 Task: Look for space in Greater Northdale, United States from 8th June, 2023 to 12th June, 2023 for 2 adults in price range Rs.8000 to Rs.16000. Place can be private room with 1  bedroom having 1 bed and 1 bathroom. Property type can be flatguest house, hotel. Booking option can be shelf check-in. Required host language is English.
Action: Mouse moved to (388, 139)
Screenshot: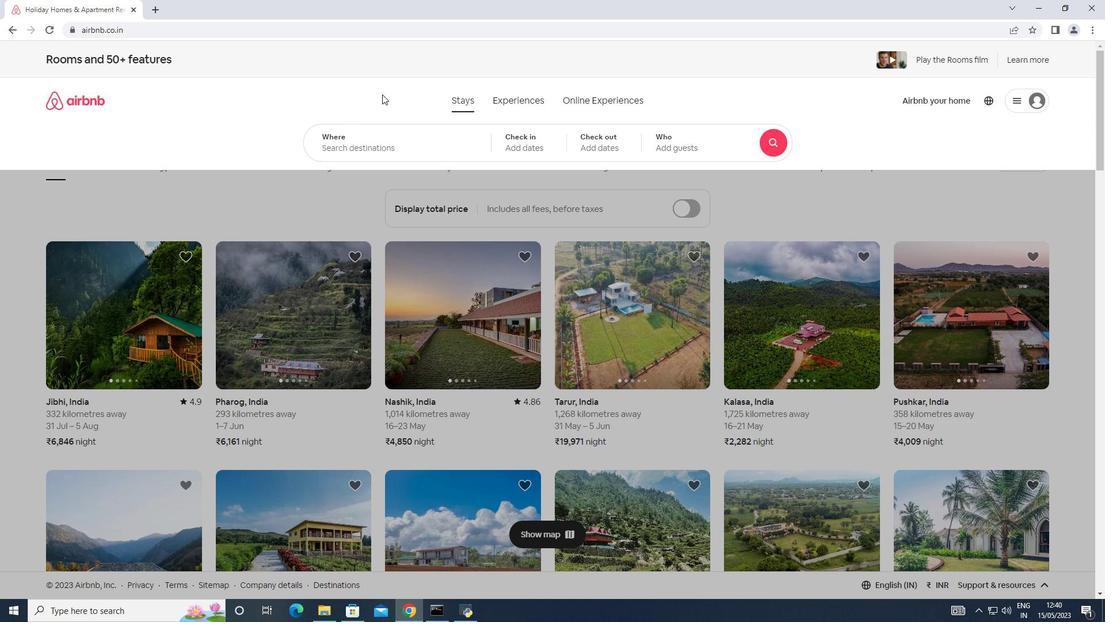 
Action: Mouse pressed left at (388, 139)
Screenshot: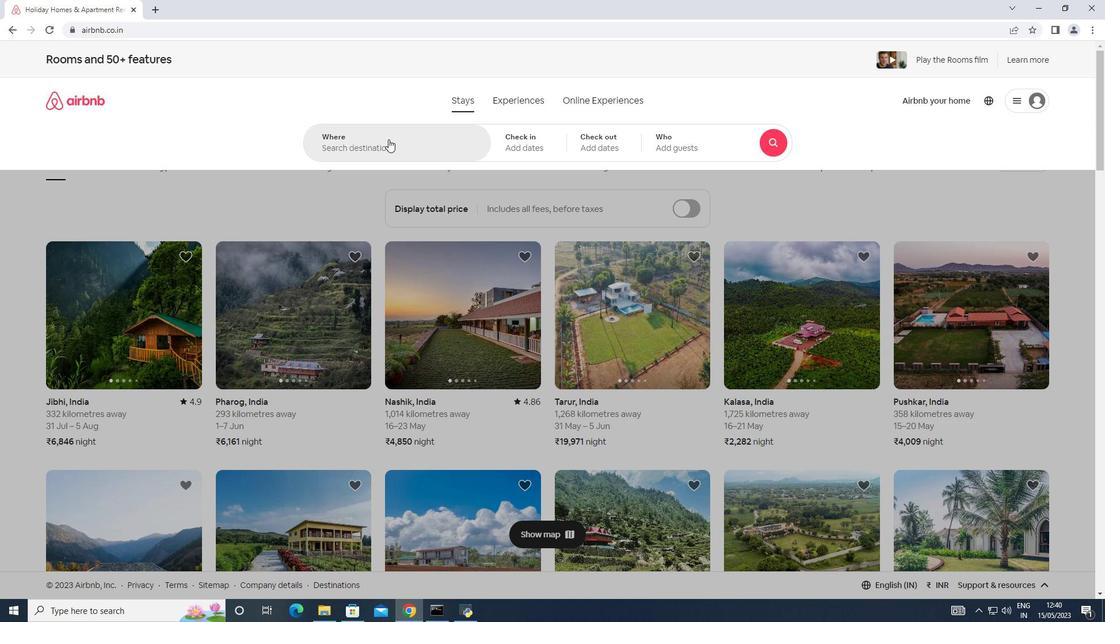 
Action: Mouse moved to (396, 150)
Screenshot: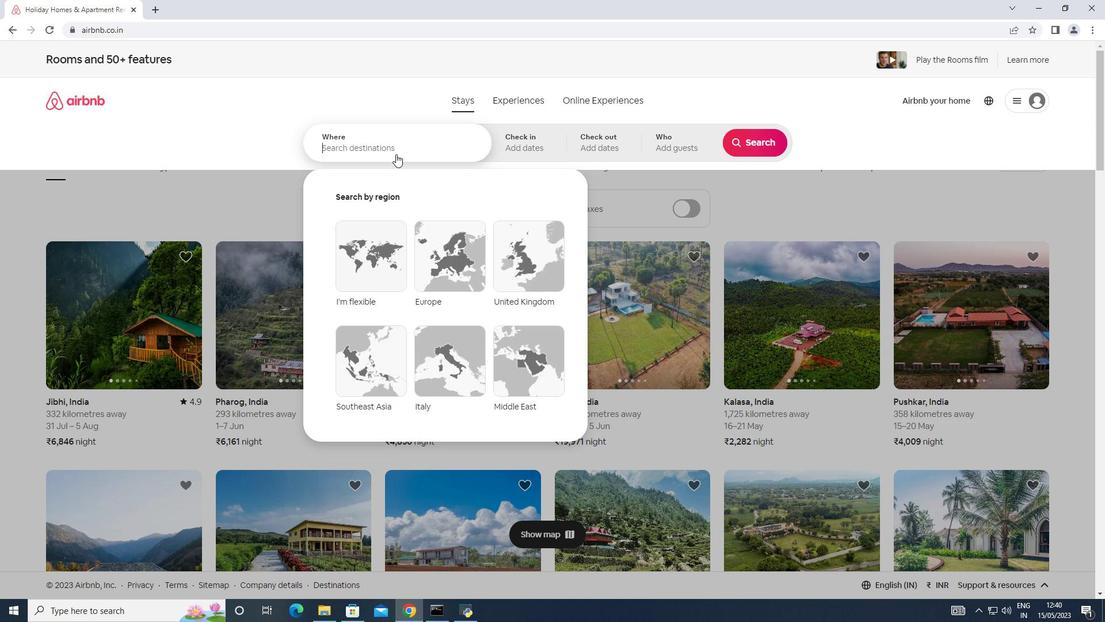 
Action: Mouse pressed left at (396, 150)
Screenshot: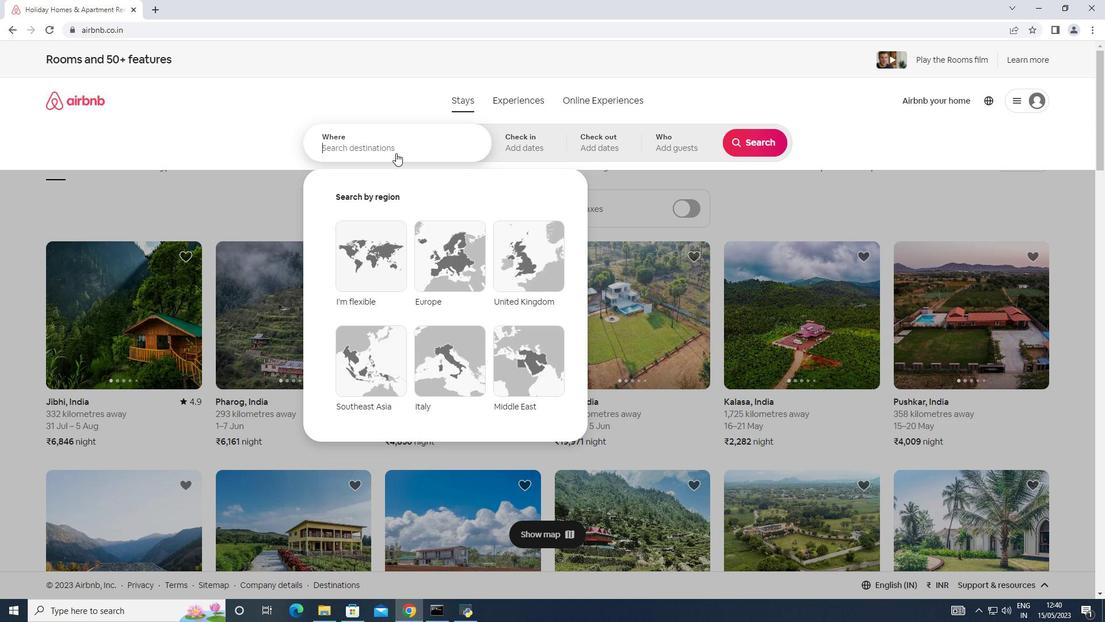 
Action: Key pressed <Key.shift><Key.shift><Key.shift><Key.shift><Key.shift><Key.shift><Key.shift><Key.shift><Key.shift>Greater<Key.space><Key.shift_r><Key.shift_r><Key.shift_r><Key.shift_r><Key.shift_r>Northdale,<Key.shift><Key.shift><Key.shift><Key.shift><Key.shift><Key.shift><Key.shift><Key.shift>United<Key.shift>S<Key.backspace><Key.space><Key.shift>States
Screenshot: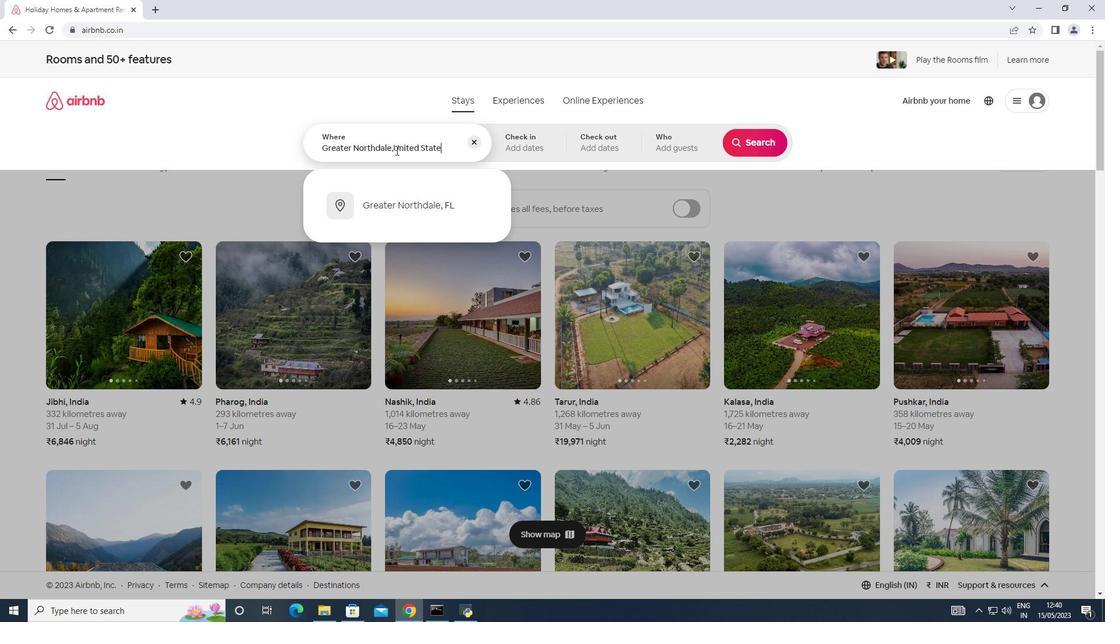 
Action: Mouse moved to (535, 148)
Screenshot: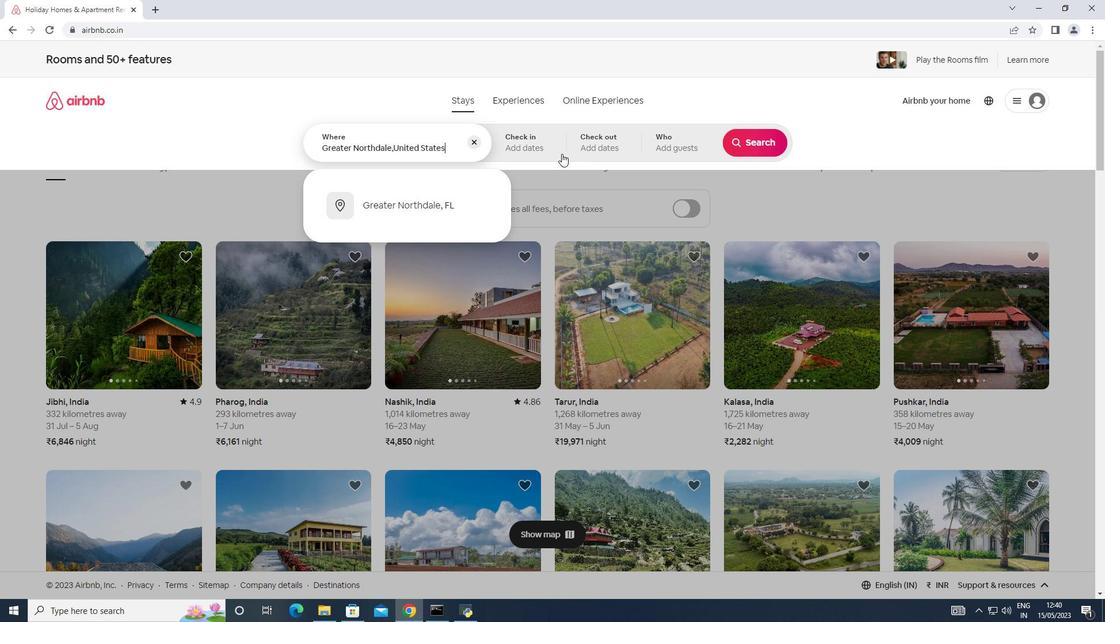 
Action: Mouse pressed left at (535, 148)
Screenshot: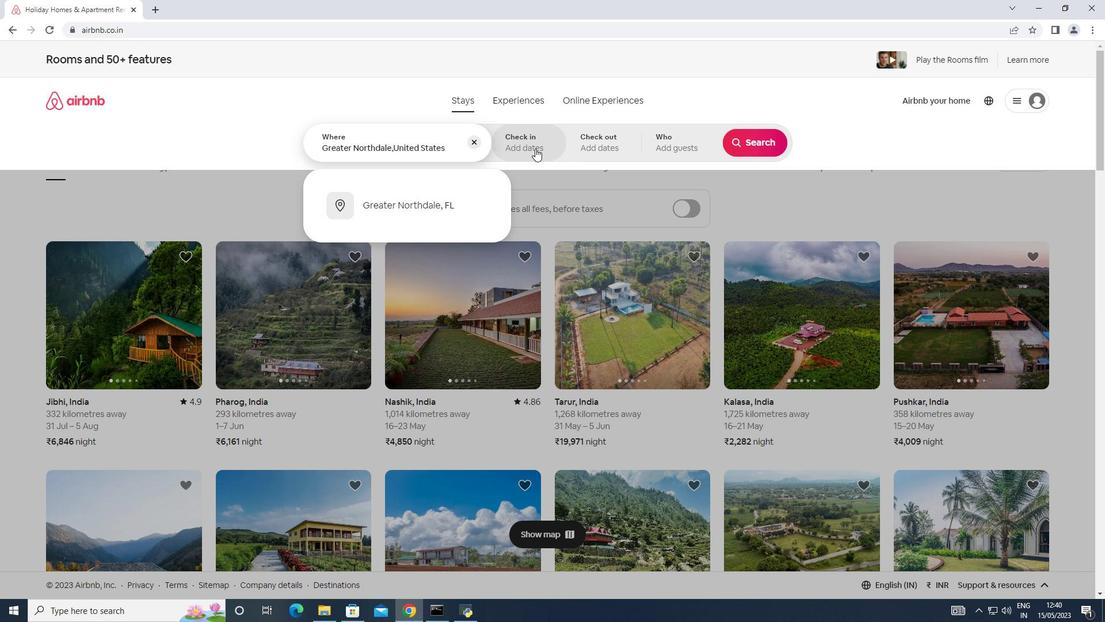 
Action: Mouse moved to (691, 309)
Screenshot: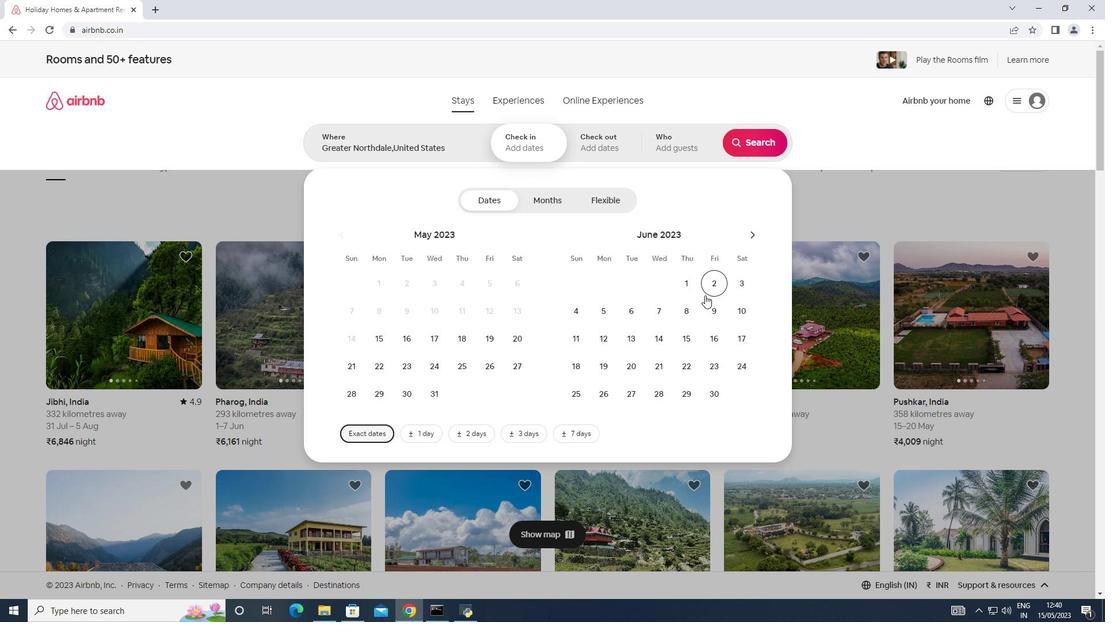 
Action: Mouse pressed left at (691, 309)
Screenshot: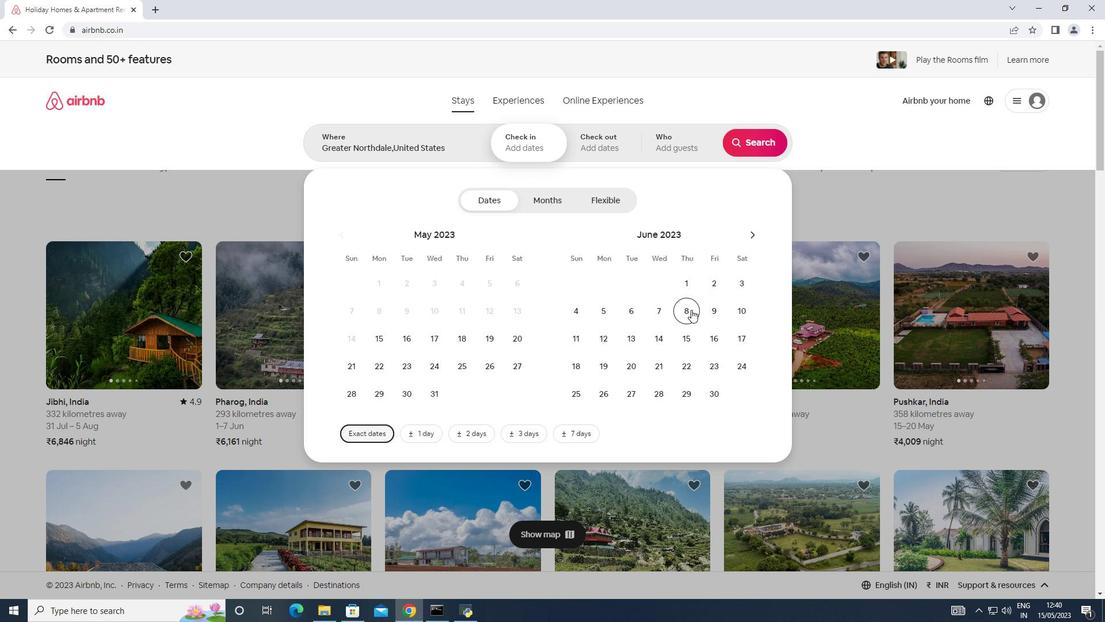 
Action: Mouse moved to (613, 334)
Screenshot: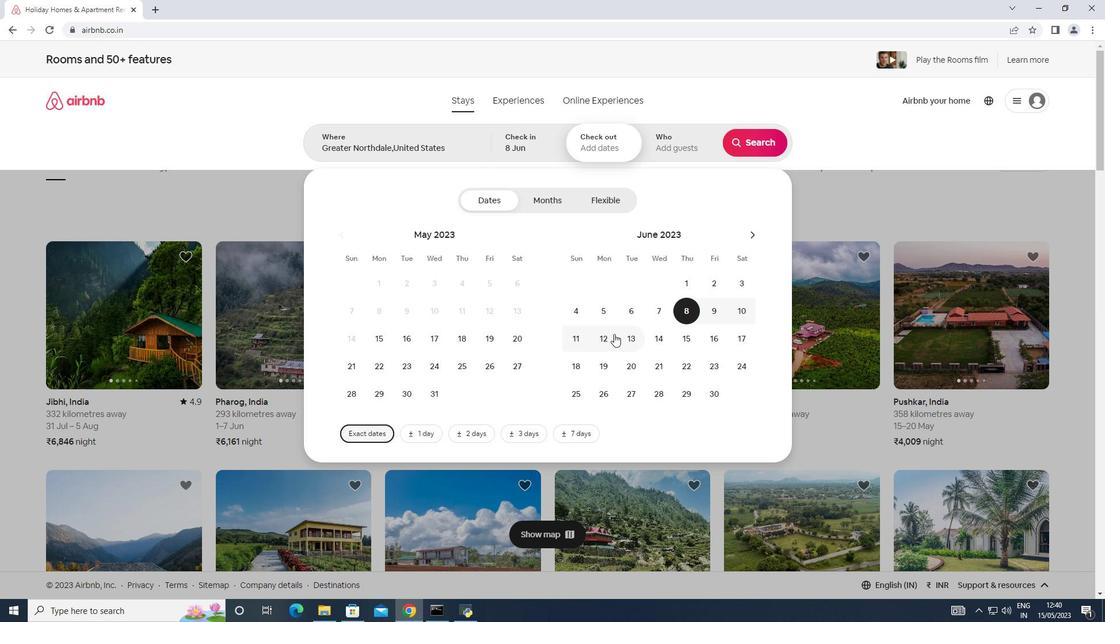 
Action: Mouse pressed left at (613, 334)
Screenshot: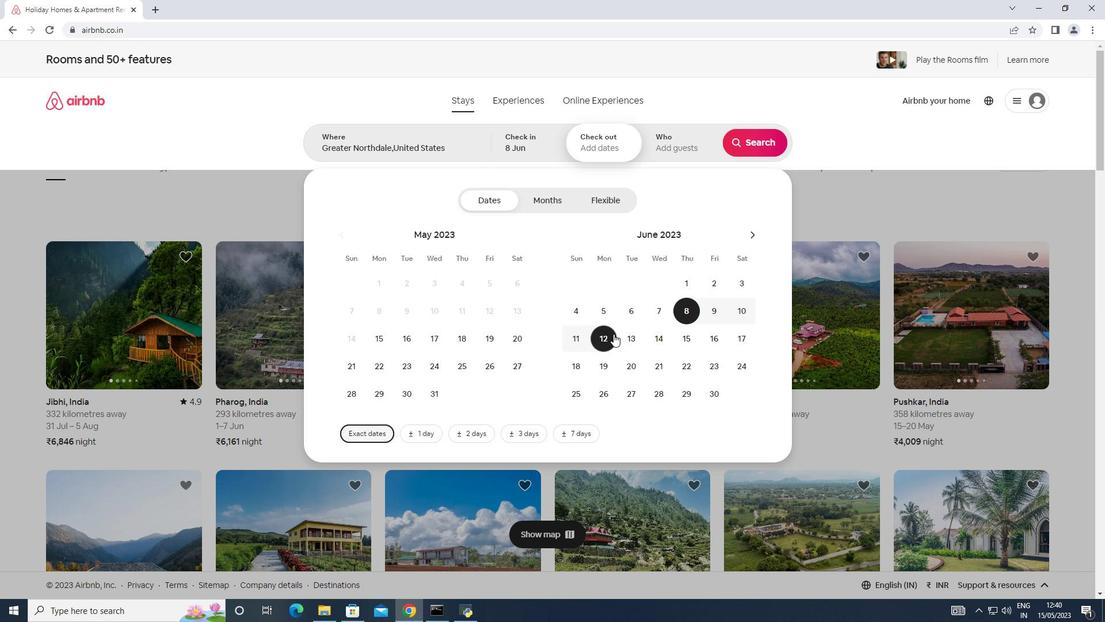
Action: Mouse moved to (695, 147)
Screenshot: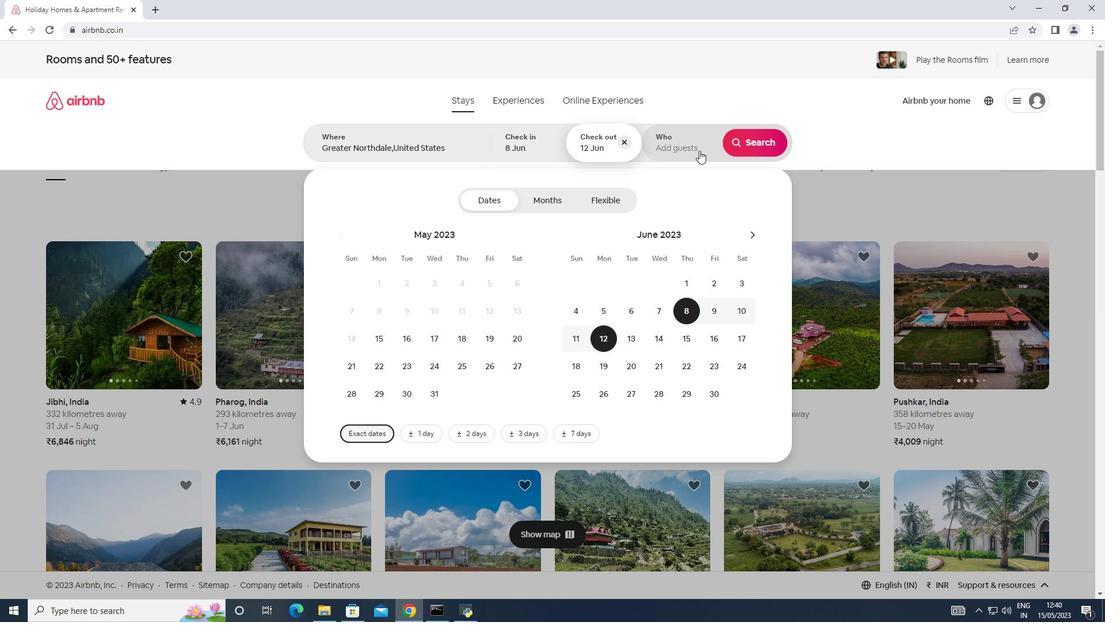 
Action: Mouse pressed left at (695, 147)
Screenshot: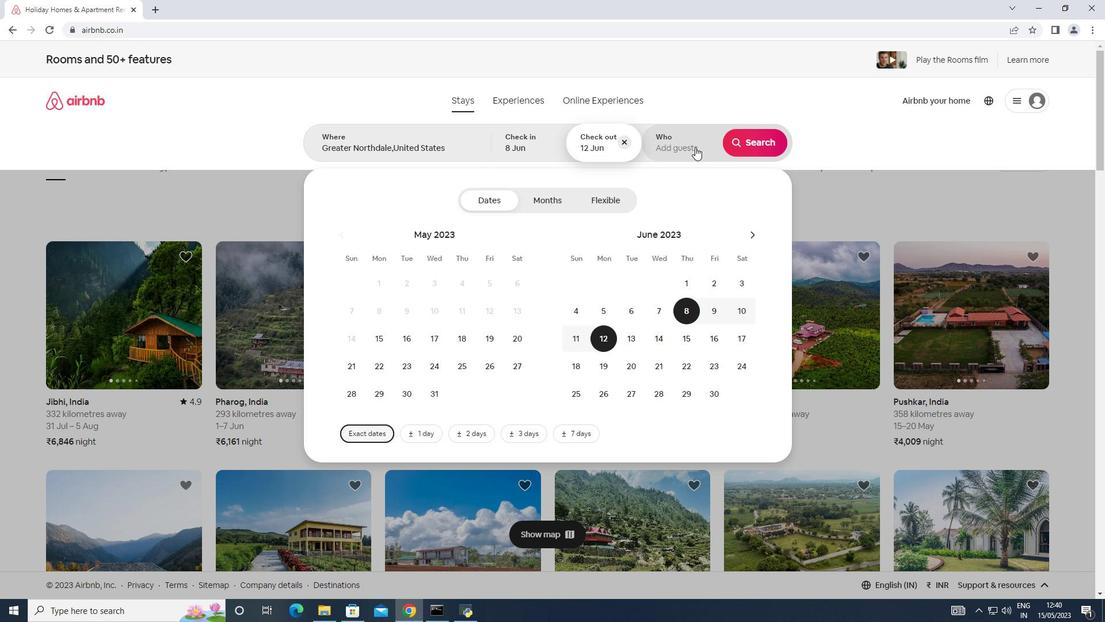 
Action: Mouse moved to (753, 202)
Screenshot: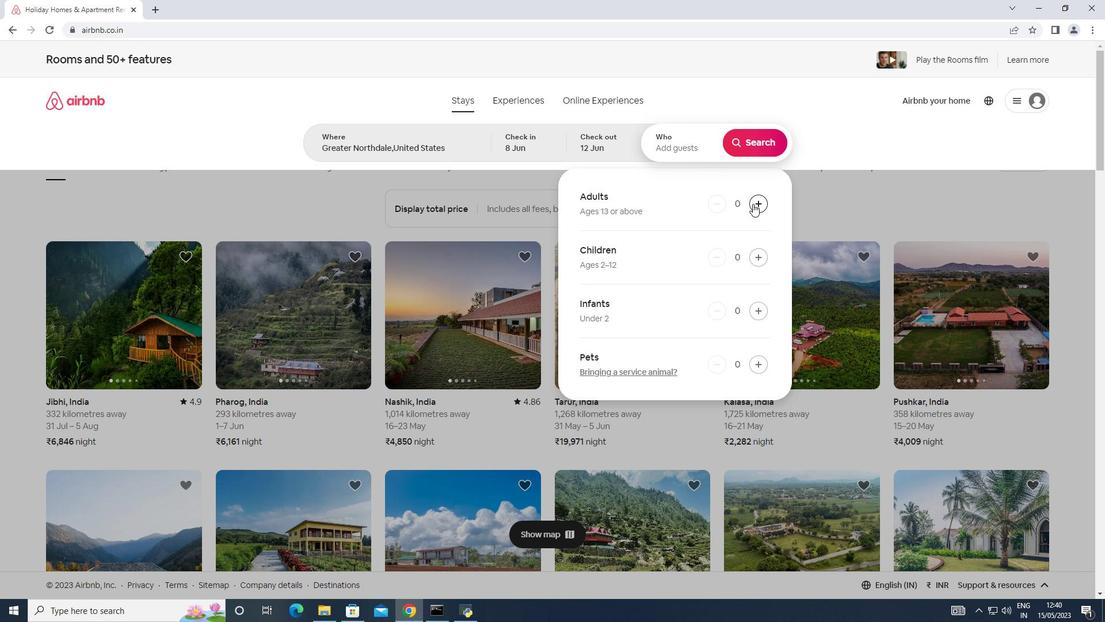 
Action: Mouse pressed left at (753, 202)
Screenshot: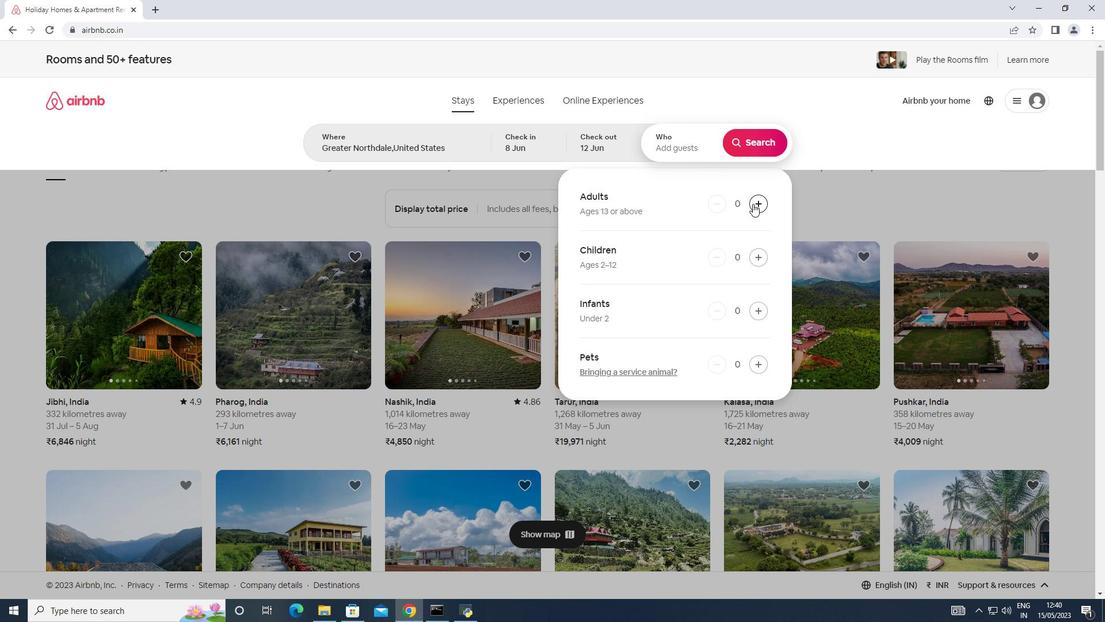 
Action: Mouse pressed left at (753, 202)
Screenshot: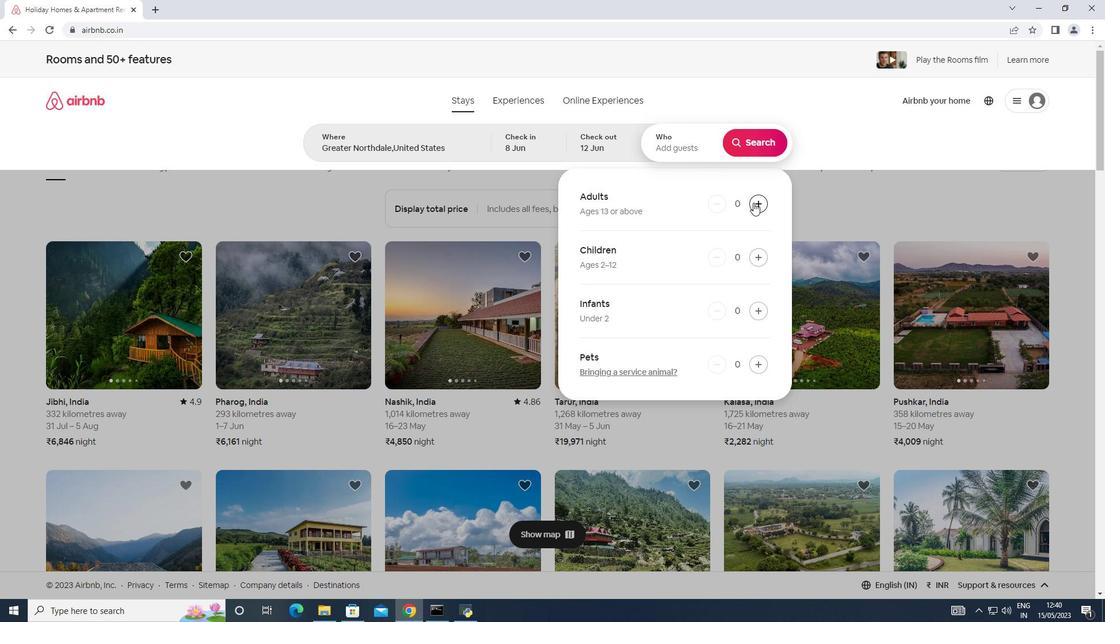 
Action: Mouse moved to (759, 146)
Screenshot: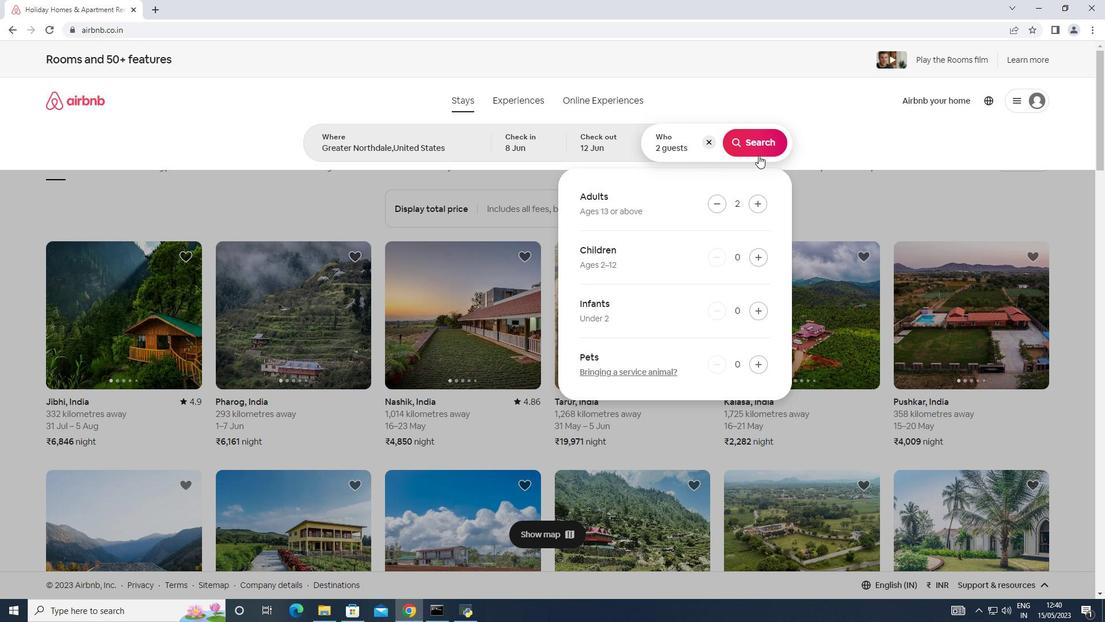 
Action: Mouse pressed left at (759, 146)
Screenshot: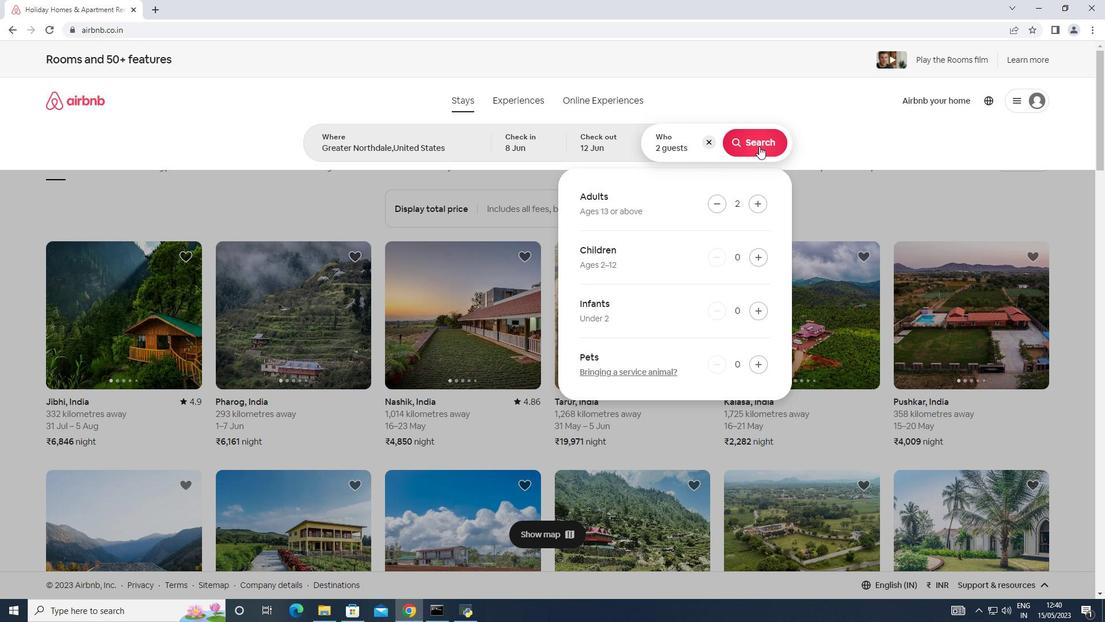 
Action: Mouse moved to (1047, 103)
Screenshot: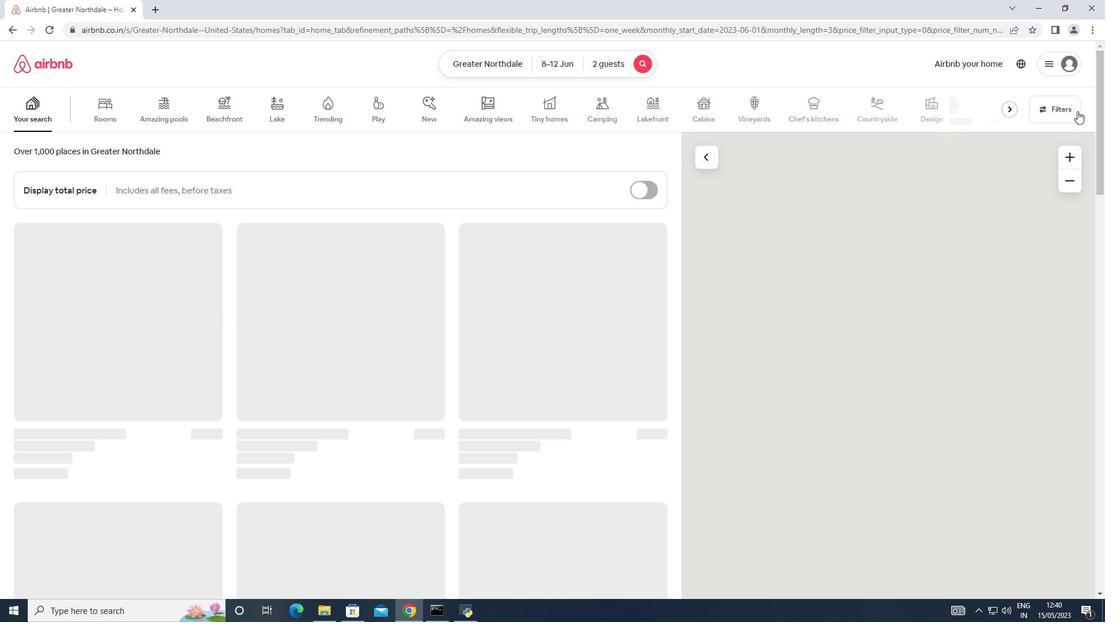 
Action: Mouse pressed left at (1047, 103)
Screenshot: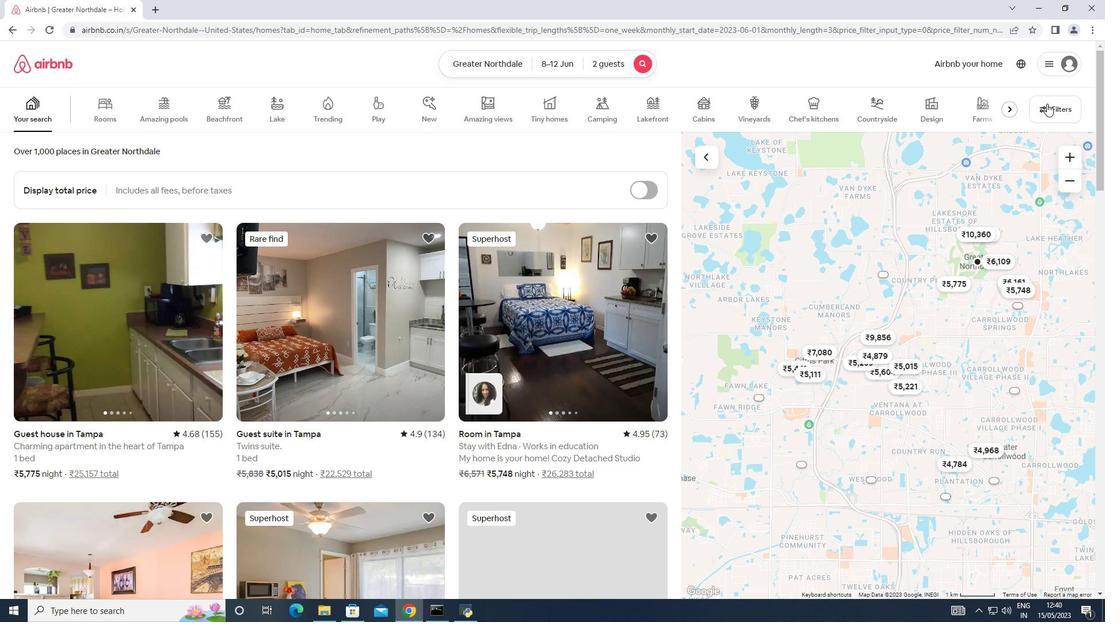 
Action: Mouse moved to (406, 390)
Screenshot: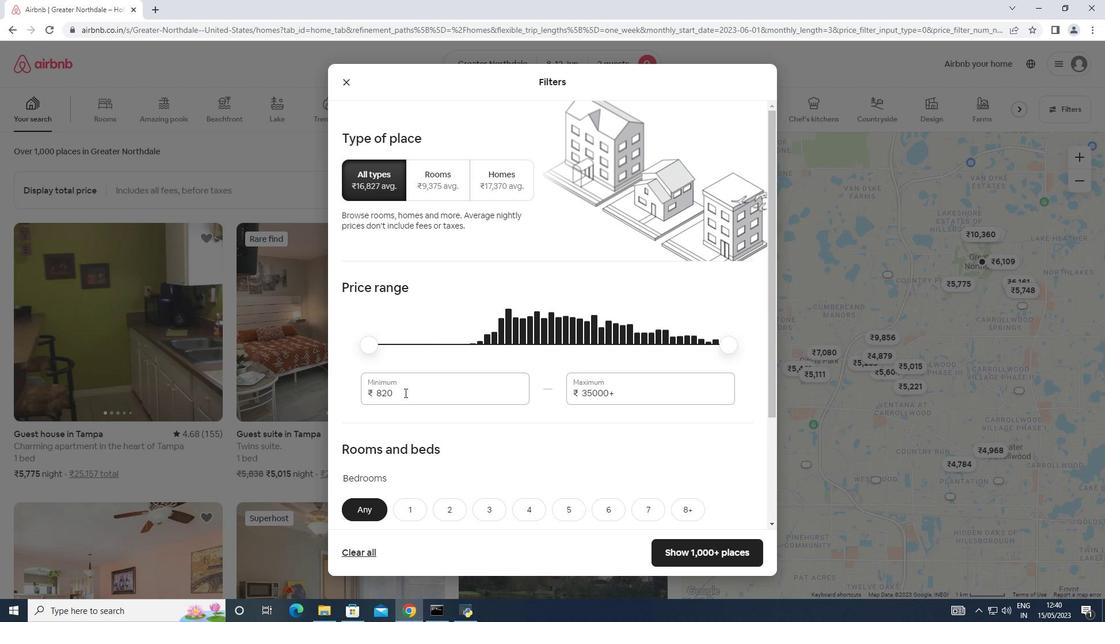 
Action: Mouse pressed left at (406, 390)
Screenshot: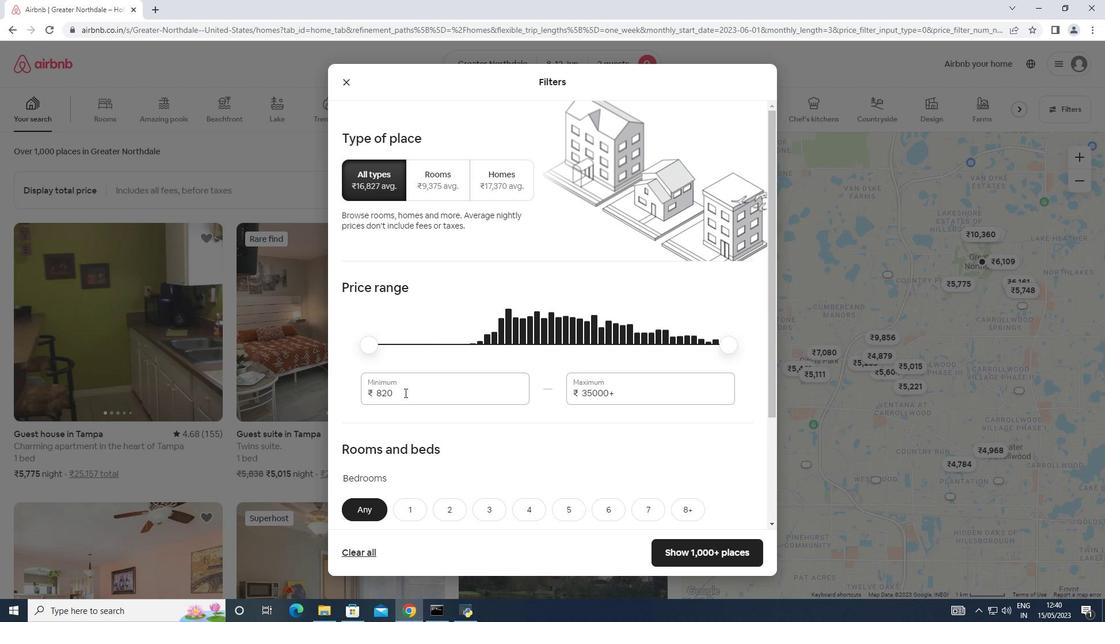 
Action: Mouse moved to (361, 383)
Screenshot: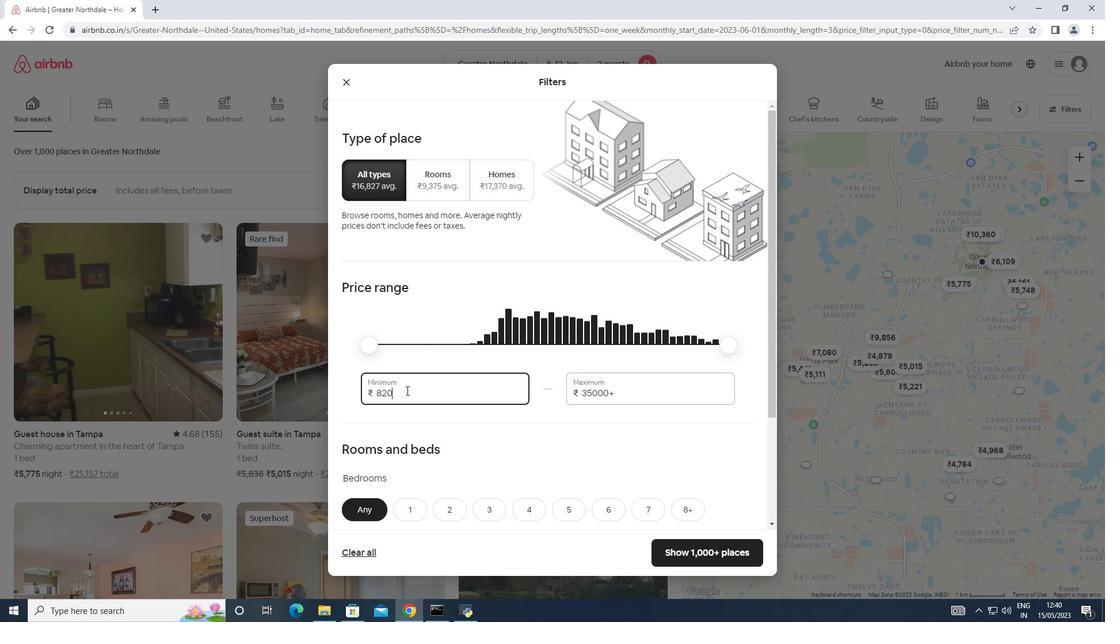 
Action: Key pressed 8000
Screenshot: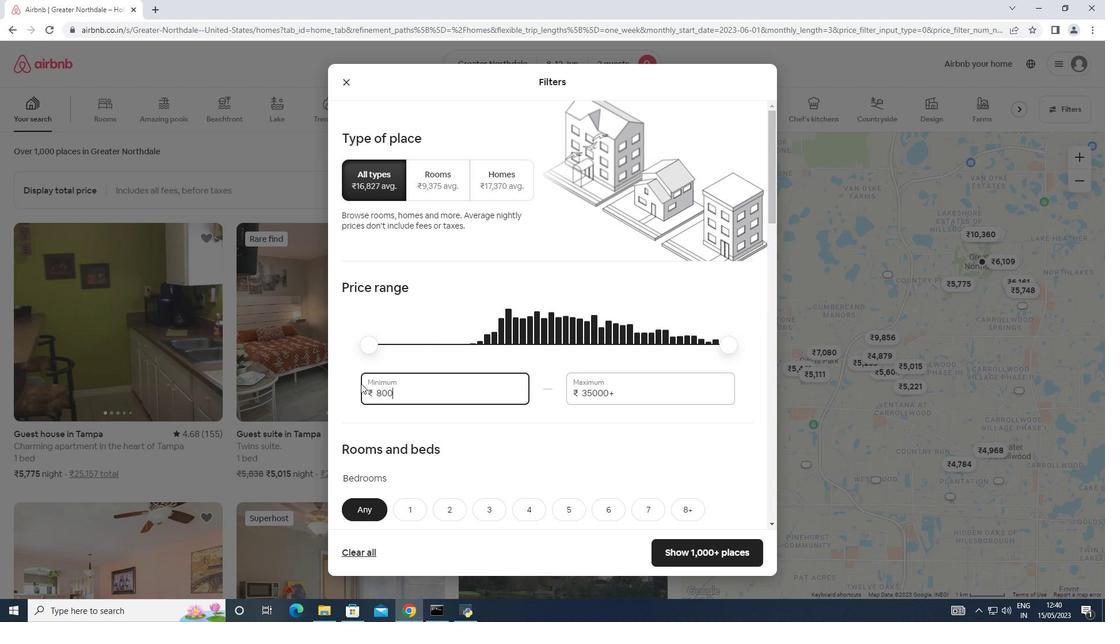
Action: Mouse moved to (623, 392)
Screenshot: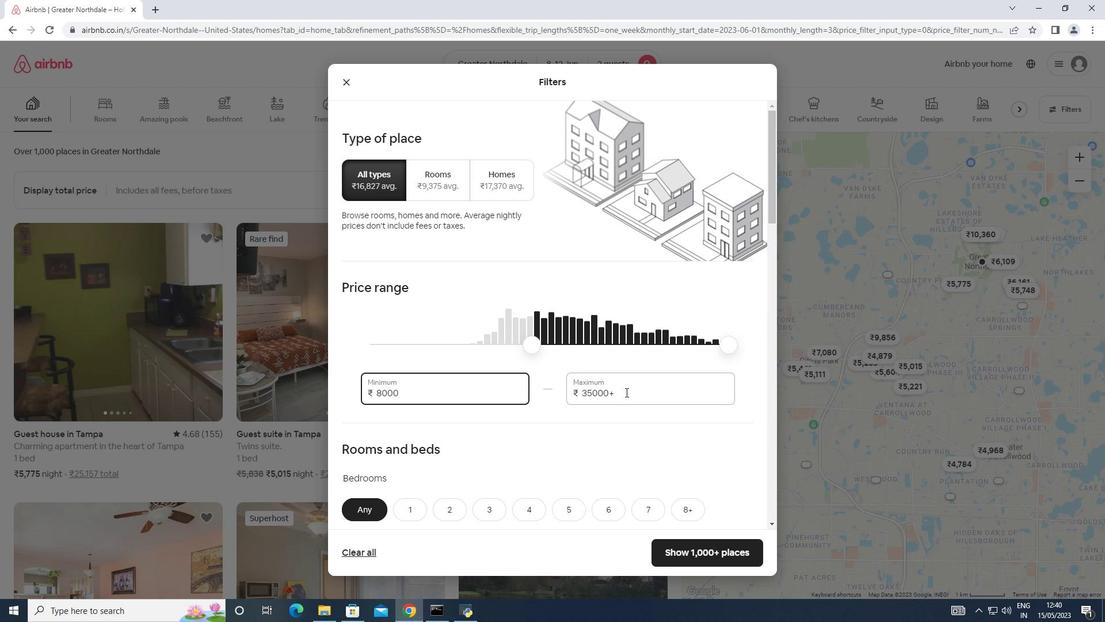 
Action: Mouse pressed left at (623, 392)
Screenshot: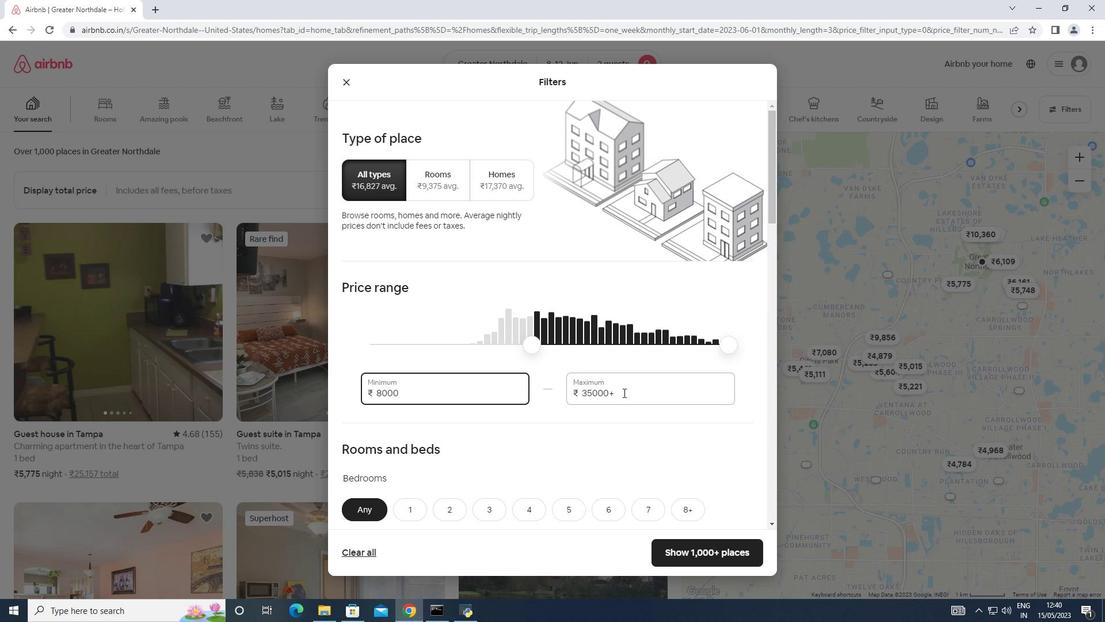 
Action: Mouse moved to (562, 381)
Screenshot: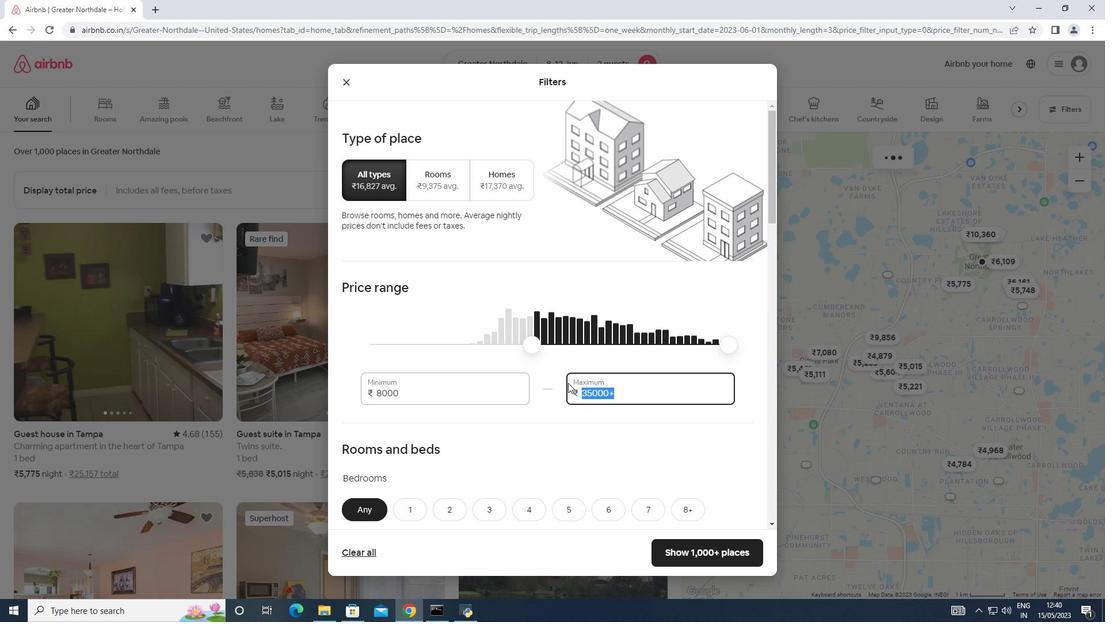 
Action: Key pressed 16000
Screenshot: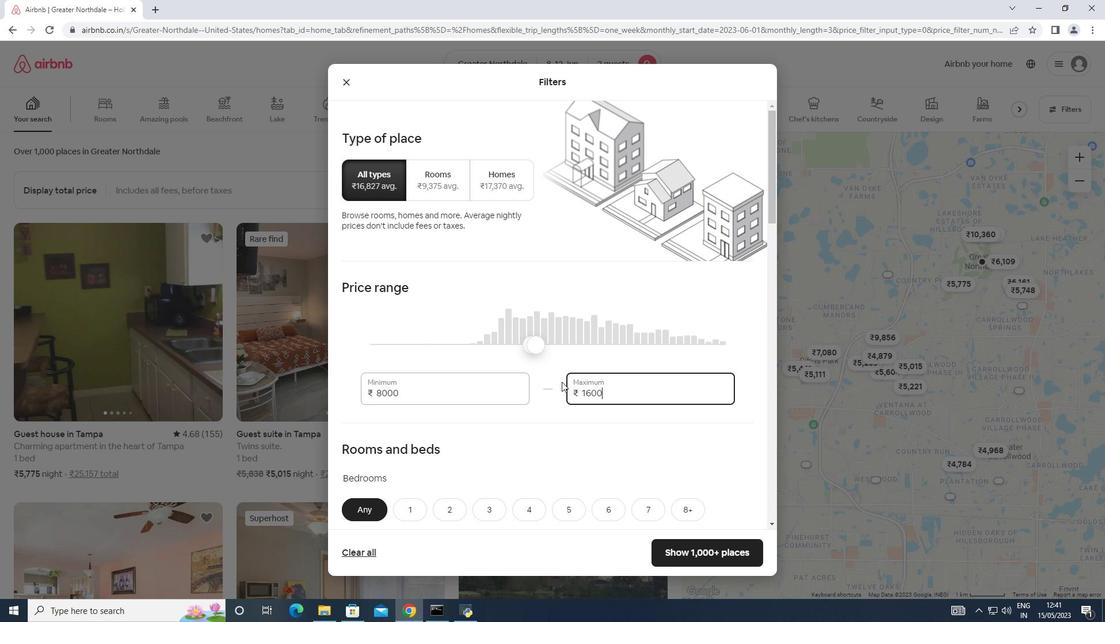 
Action: Mouse scrolled (562, 381) with delta (0, 0)
Screenshot: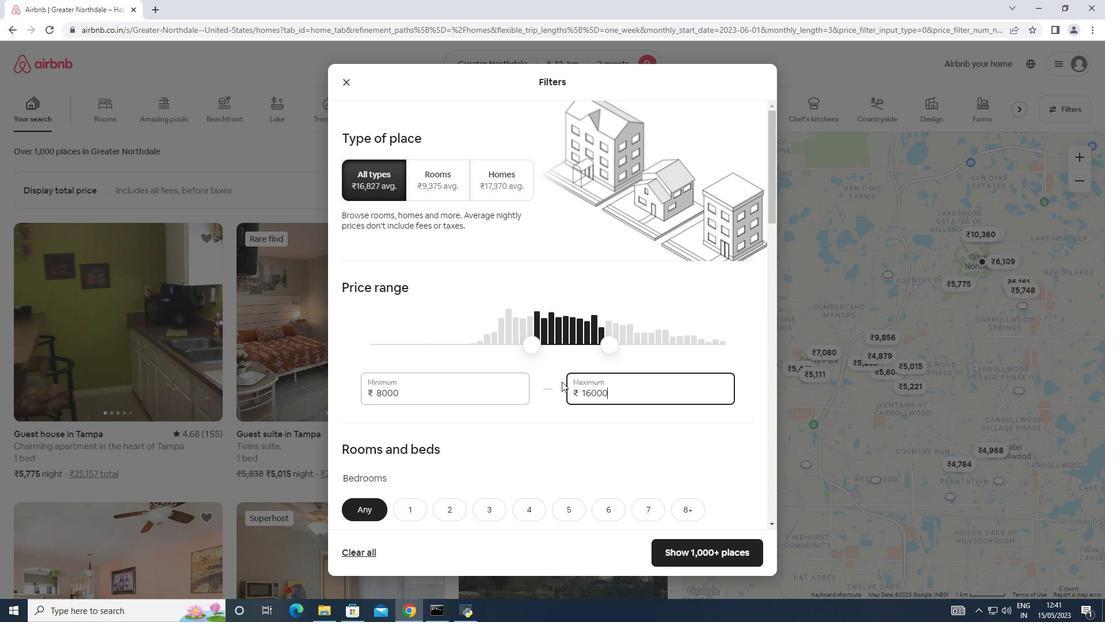 
Action: Mouse scrolled (562, 381) with delta (0, 0)
Screenshot: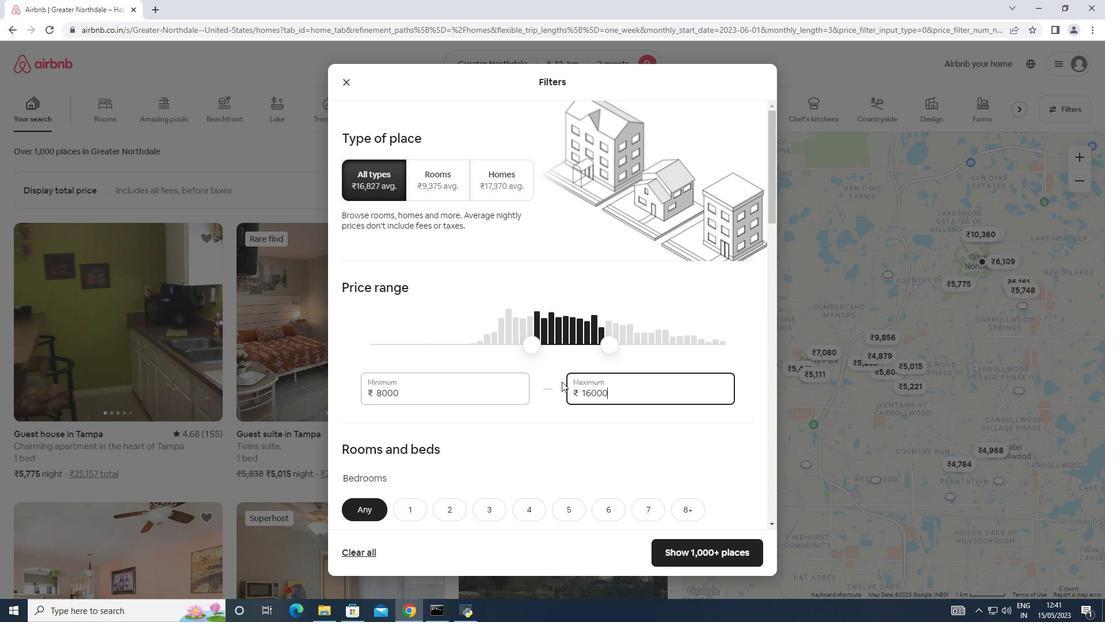 
Action: Mouse moved to (560, 381)
Screenshot: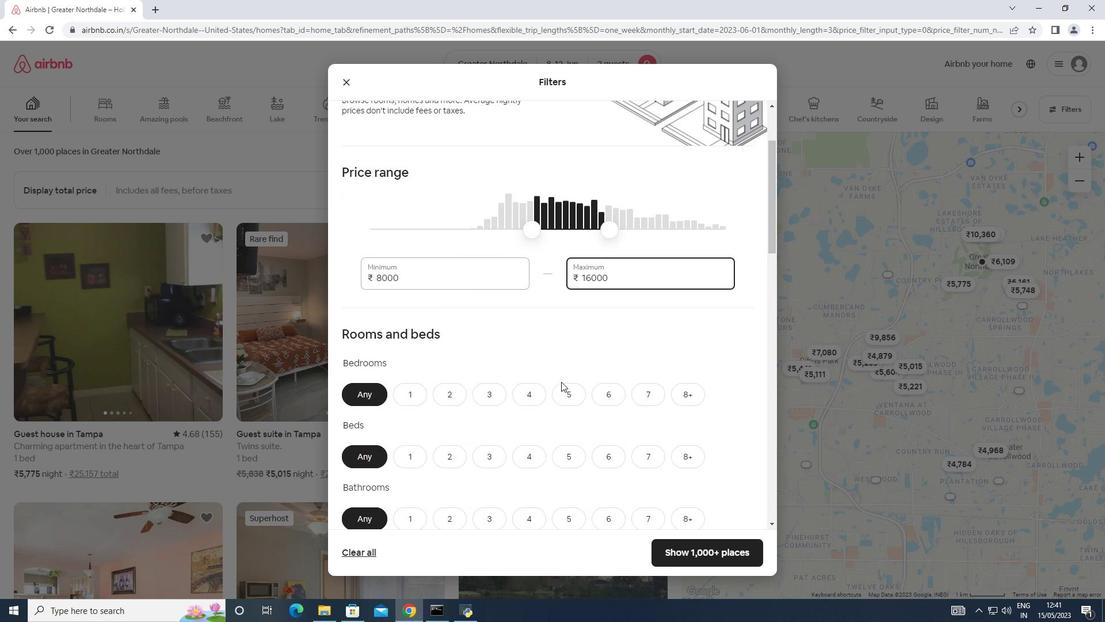 
Action: Mouse scrolled (560, 381) with delta (0, 0)
Screenshot: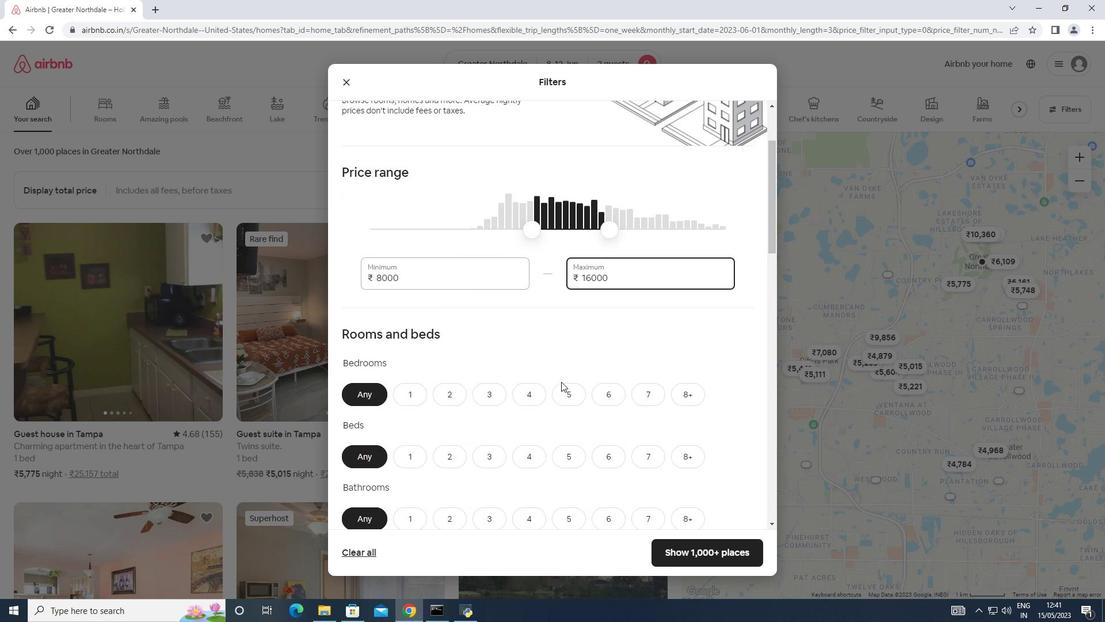
Action: Mouse moved to (556, 383)
Screenshot: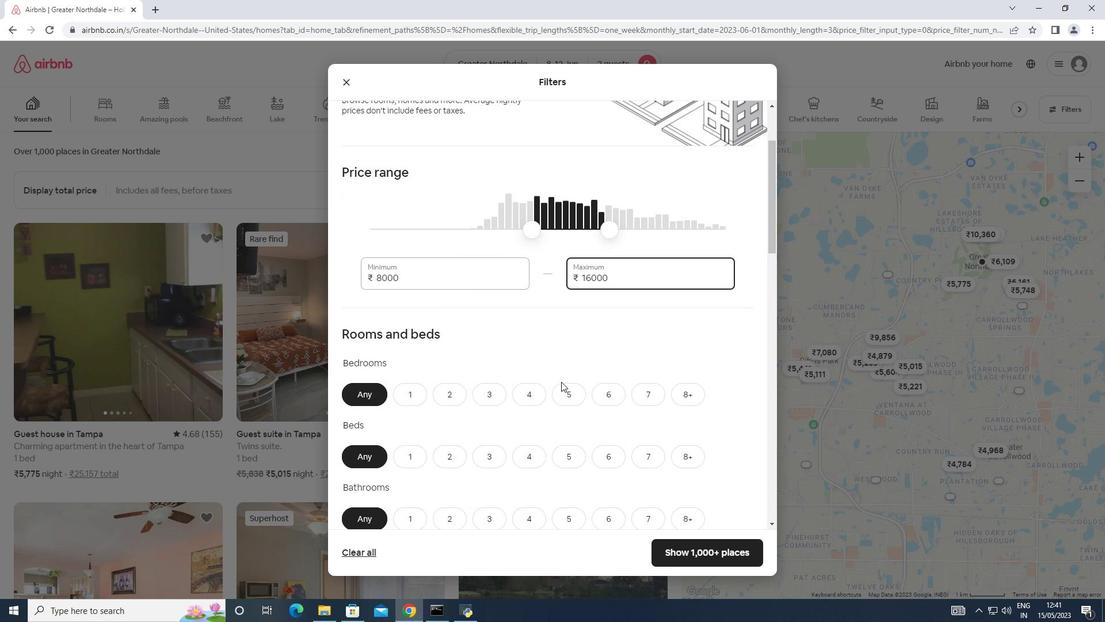 
Action: Mouse scrolled (556, 382) with delta (0, 0)
Screenshot: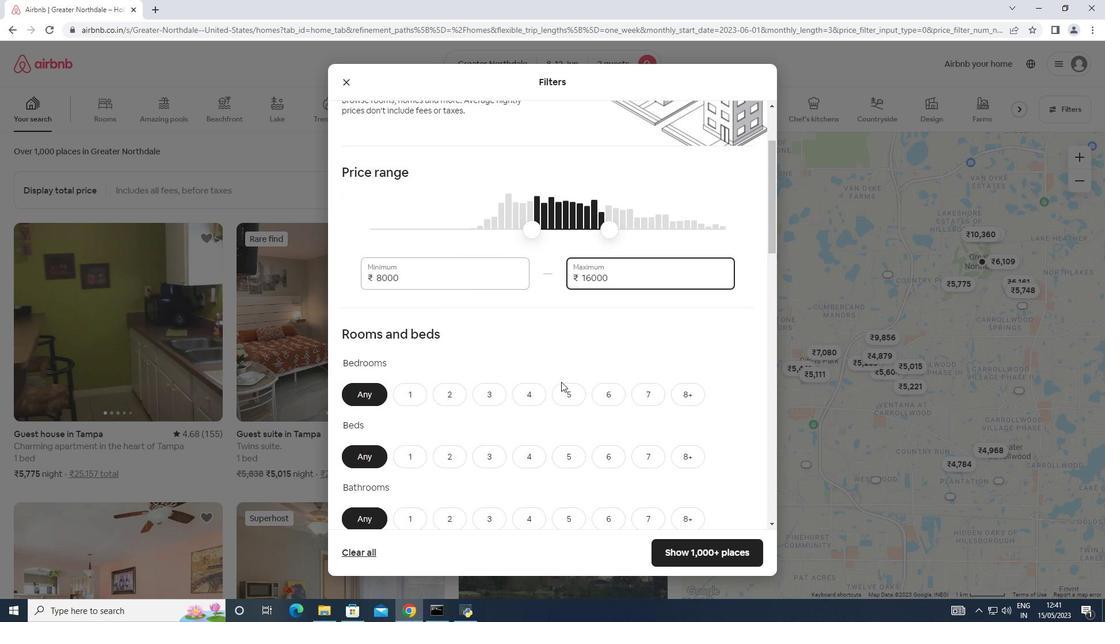 
Action: Mouse moved to (407, 282)
Screenshot: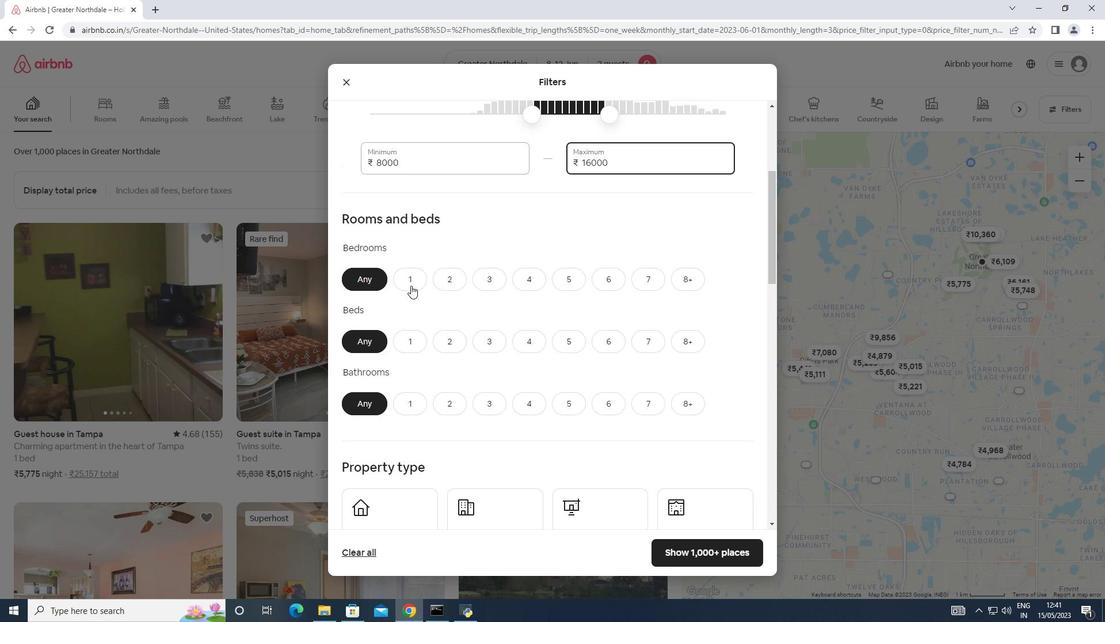 
Action: Mouse pressed left at (407, 282)
Screenshot: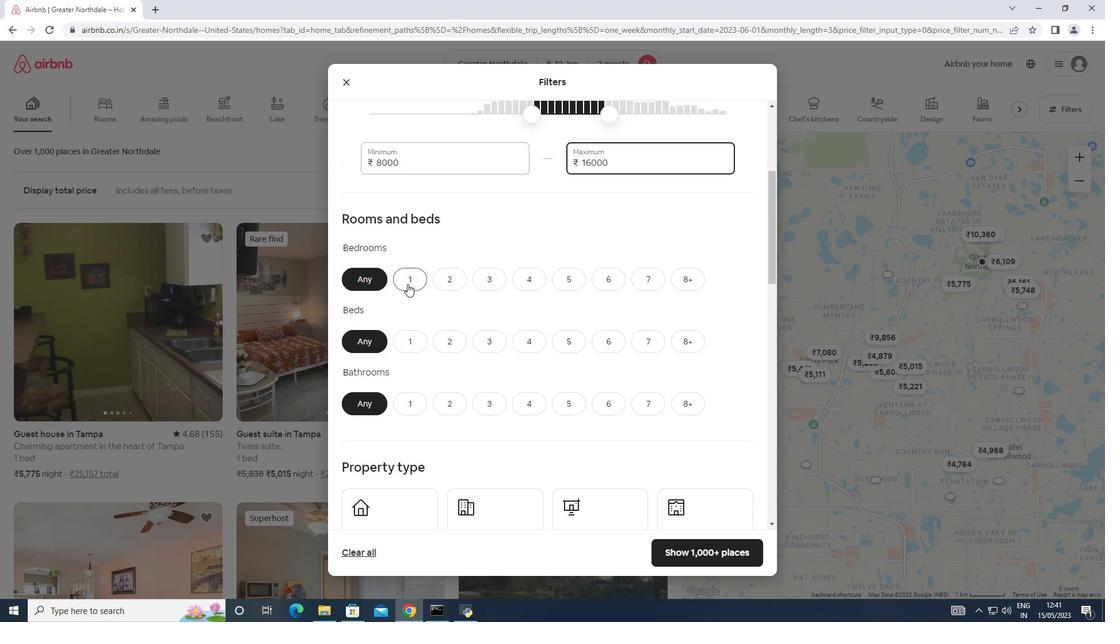 
Action: Mouse moved to (416, 338)
Screenshot: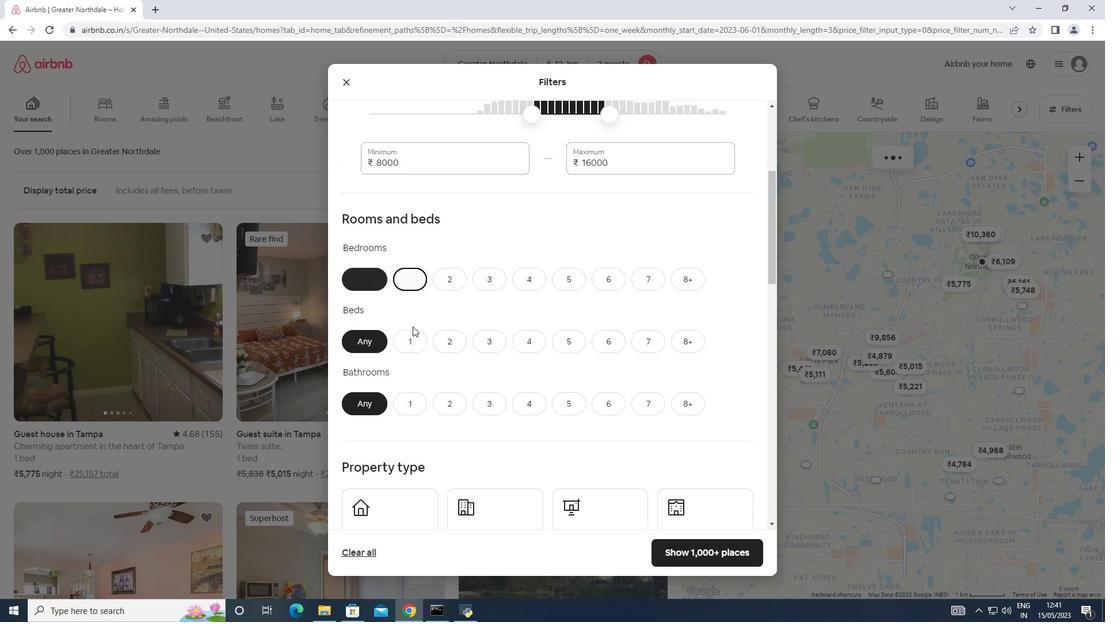 
Action: Mouse pressed left at (416, 338)
Screenshot: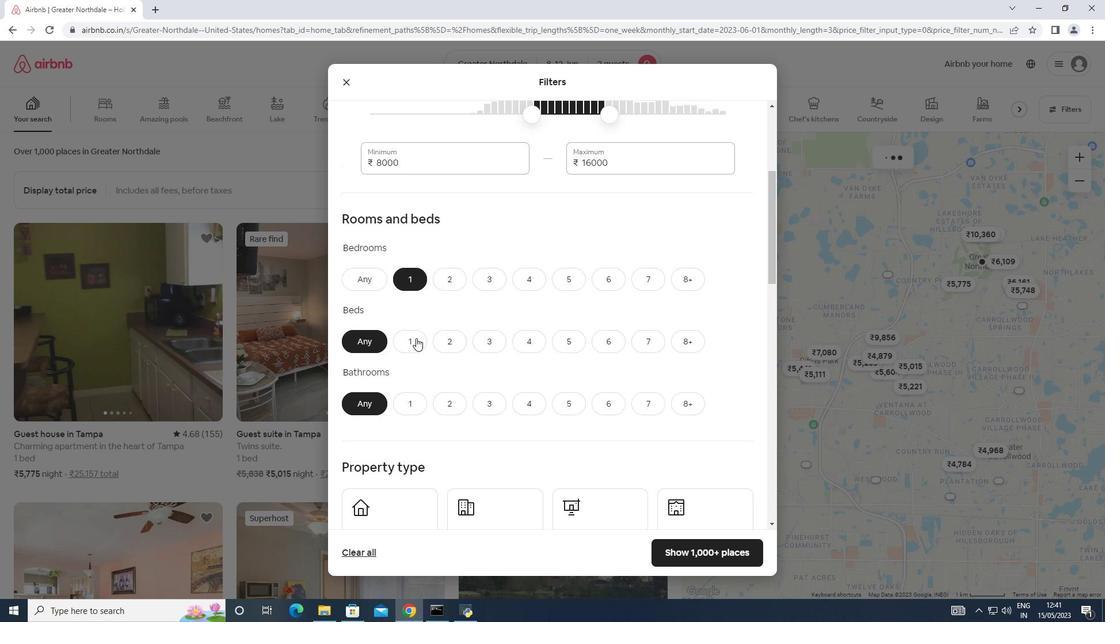 
Action: Mouse moved to (408, 396)
Screenshot: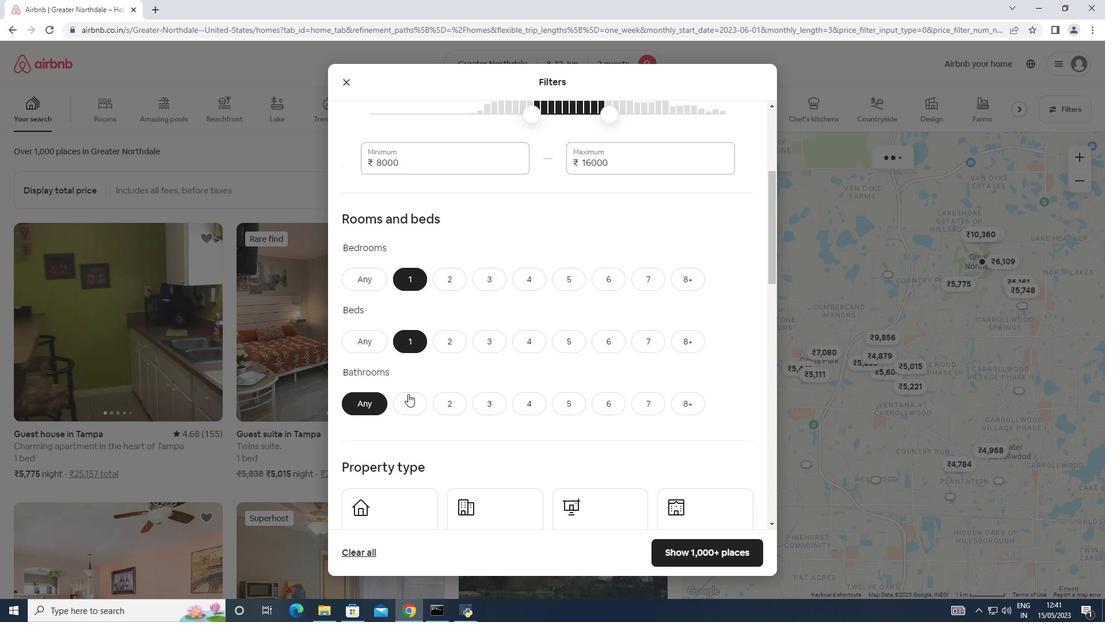 
Action: Mouse pressed left at (408, 396)
Screenshot: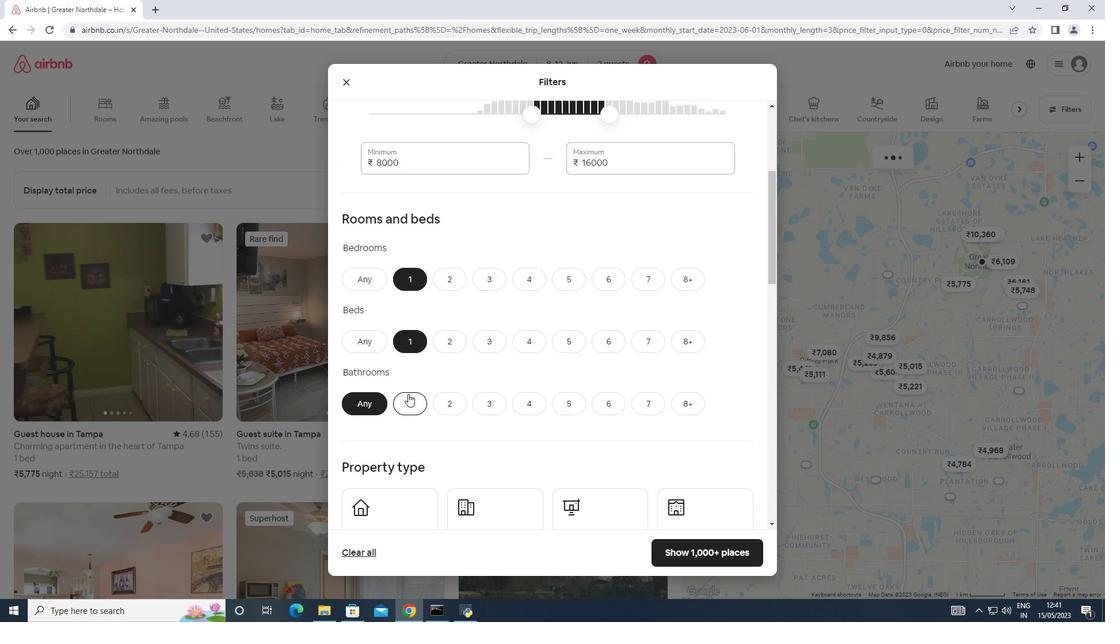 
Action: Mouse moved to (433, 361)
Screenshot: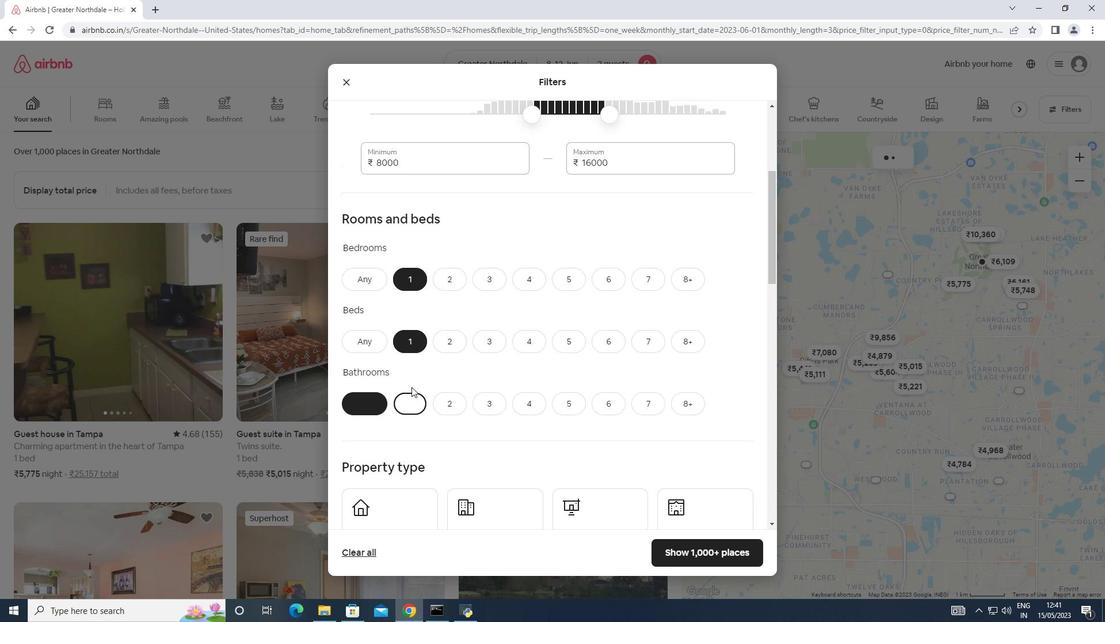 
Action: Mouse scrolled (433, 360) with delta (0, 0)
Screenshot: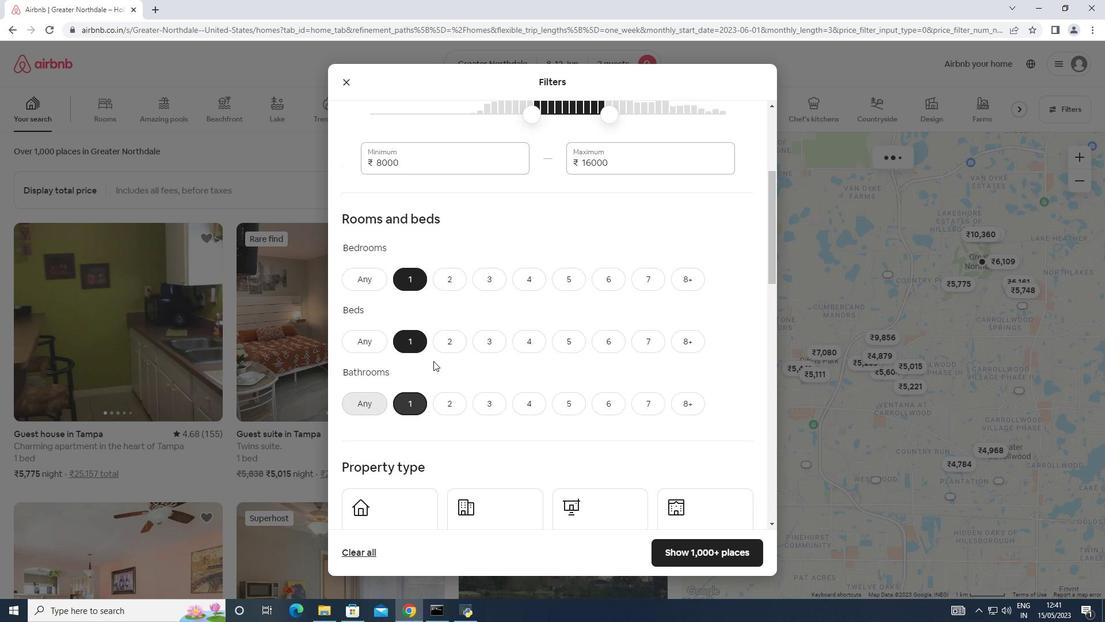 
Action: Mouse scrolled (433, 360) with delta (0, 0)
Screenshot: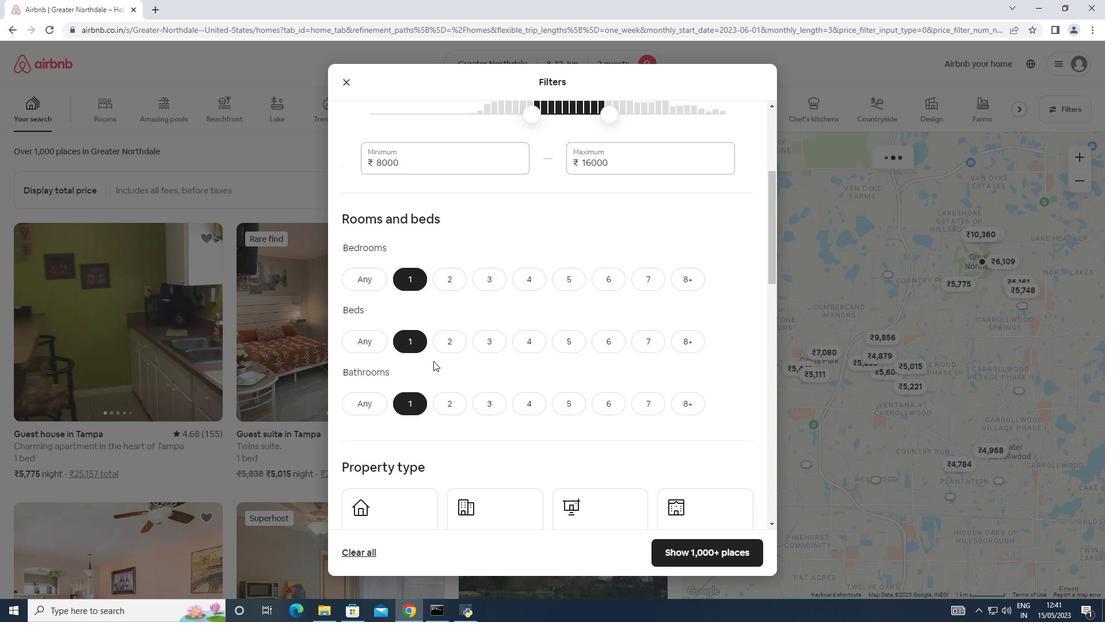 
Action: Mouse scrolled (433, 360) with delta (0, 0)
Screenshot: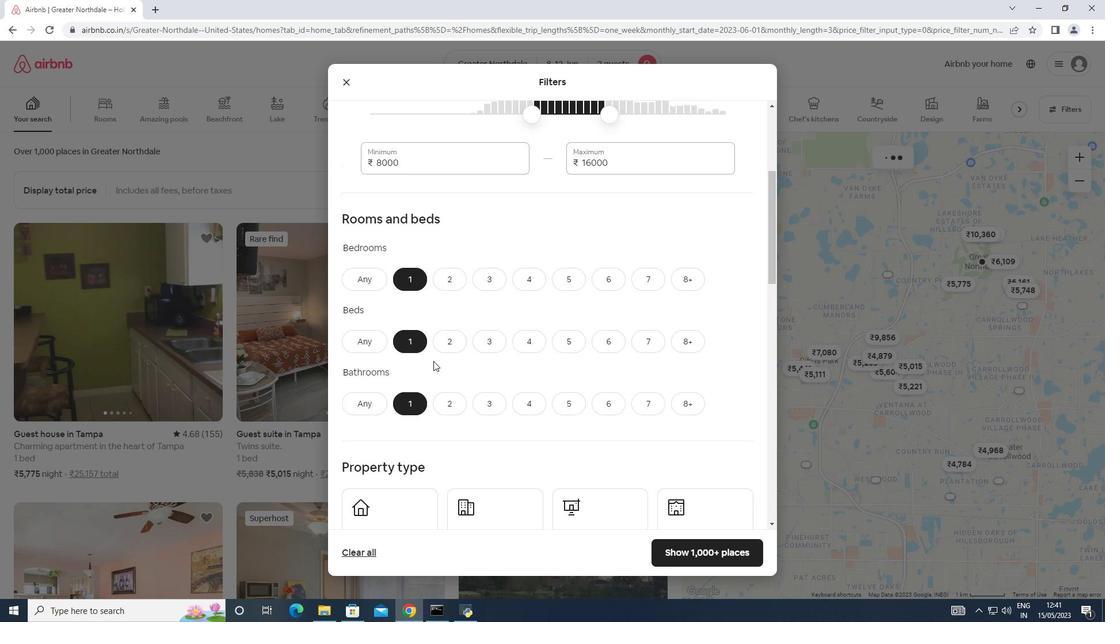 
Action: Mouse moved to (434, 359)
Screenshot: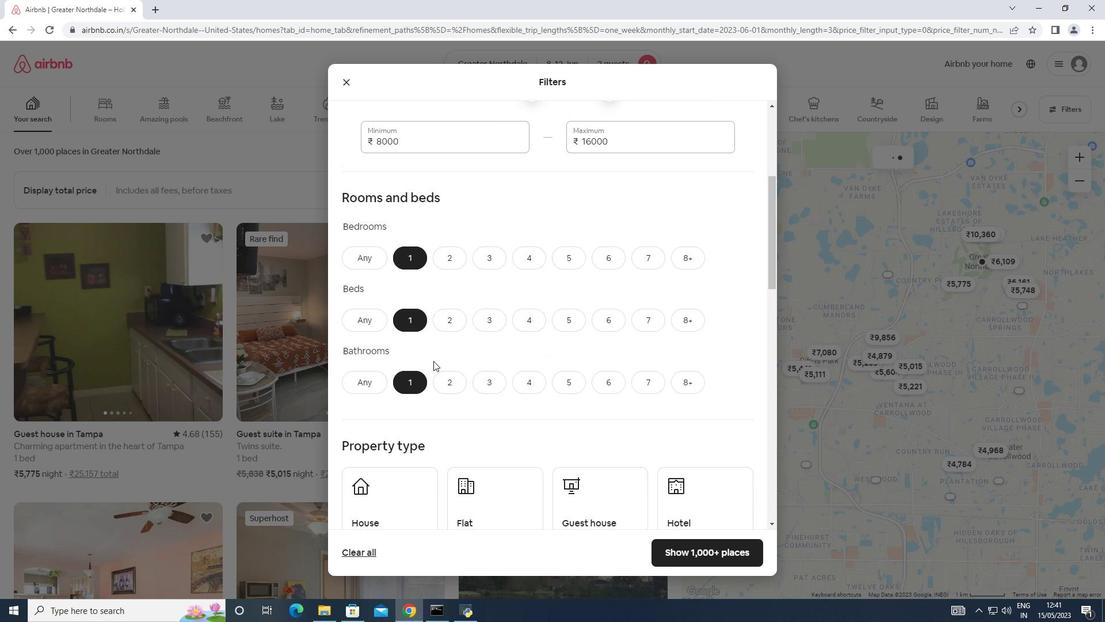 
Action: Mouse scrolled (434, 359) with delta (0, 0)
Screenshot: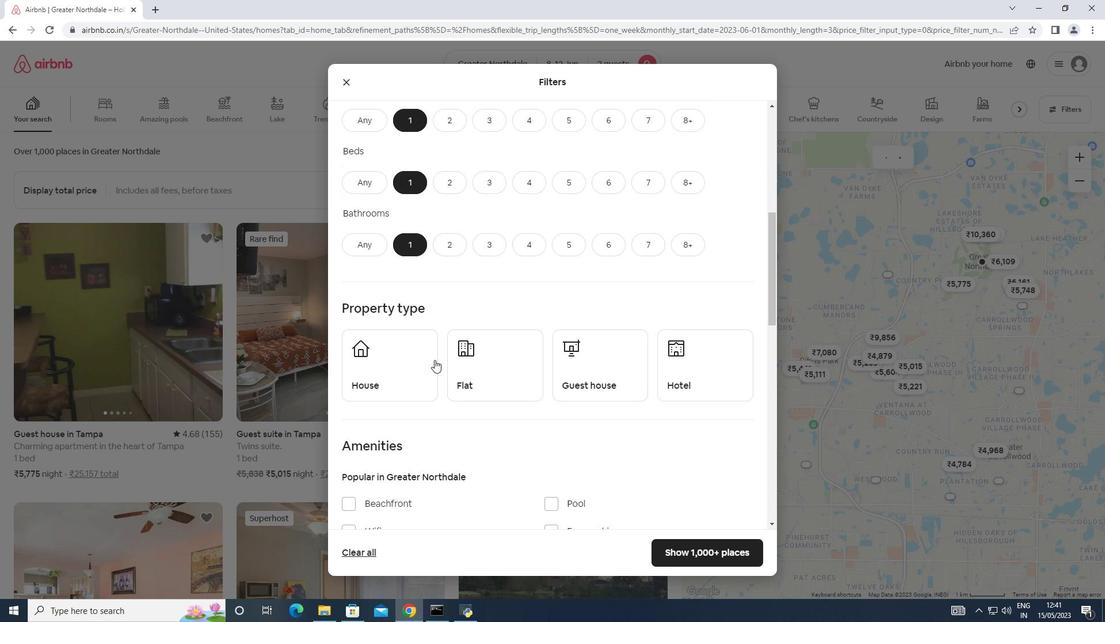 
Action: Mouse moved to (404, 316)
Screenshot: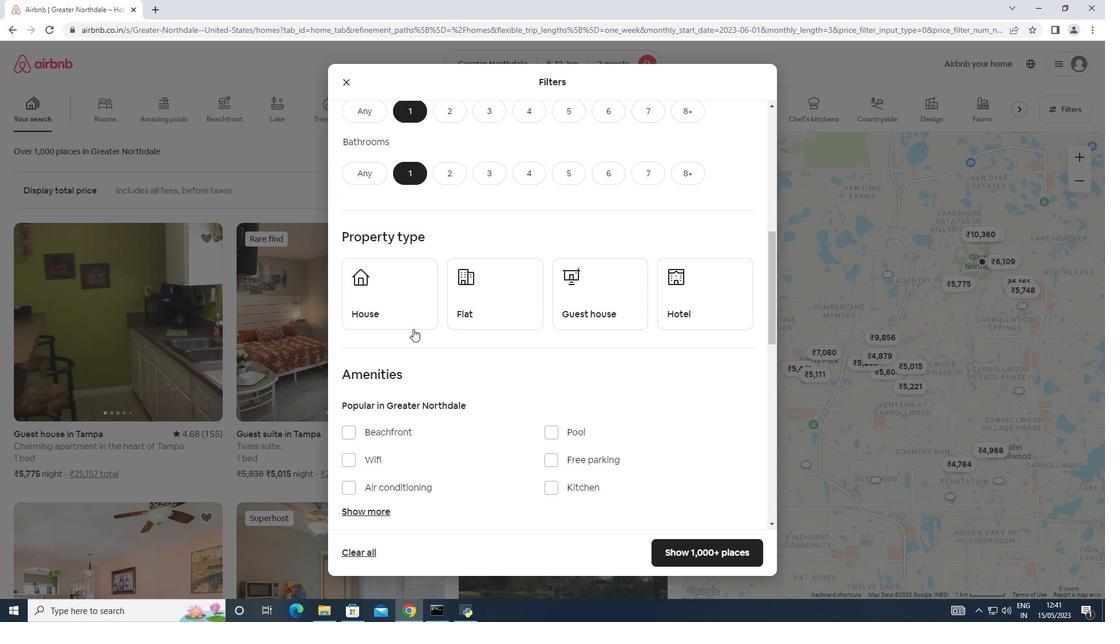 
Action: Mouse pressed left at (404, 316)
Screenshot: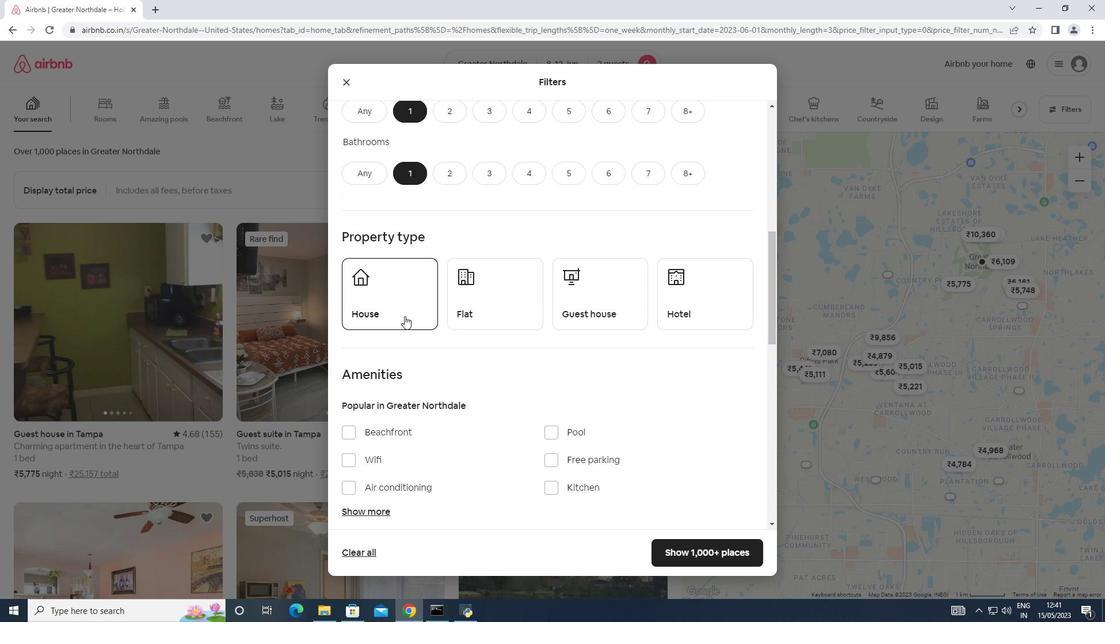 
Action: Mouse moved to (492, 308)
Screenshot: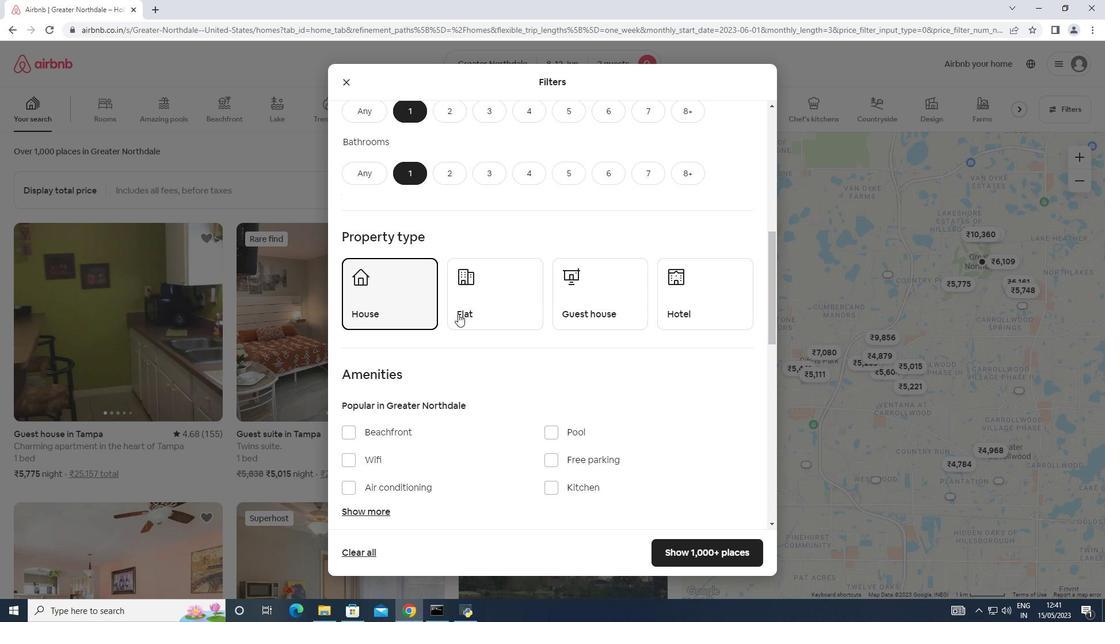 
Action: Mouse pressed left at (492, 308)
Screenshot: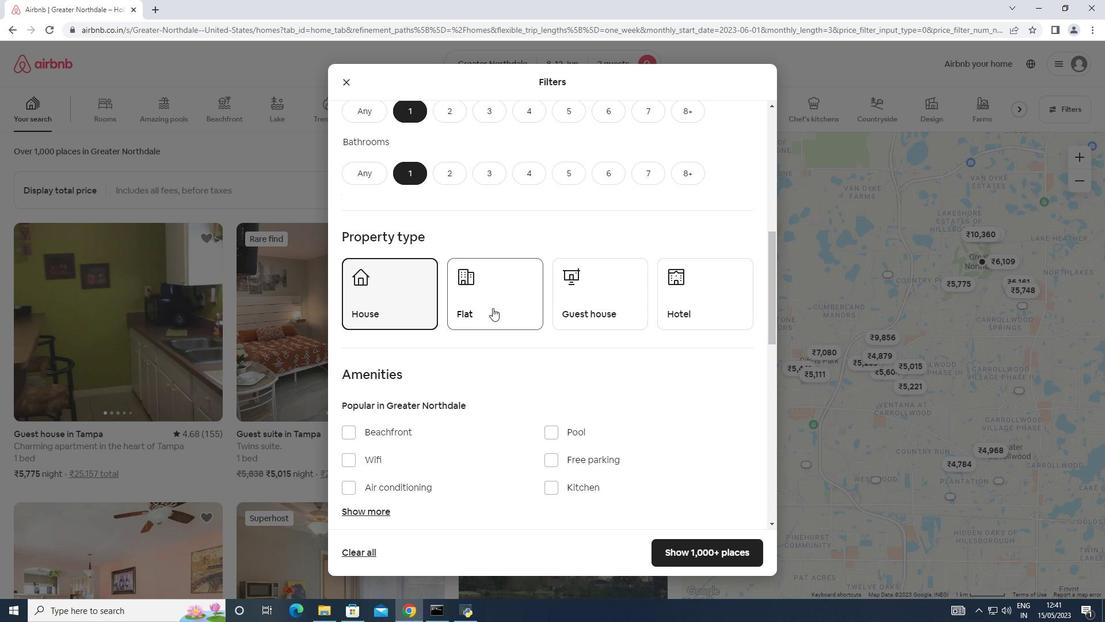 
Action: Mouse moved to (619, 294)
Screenshot: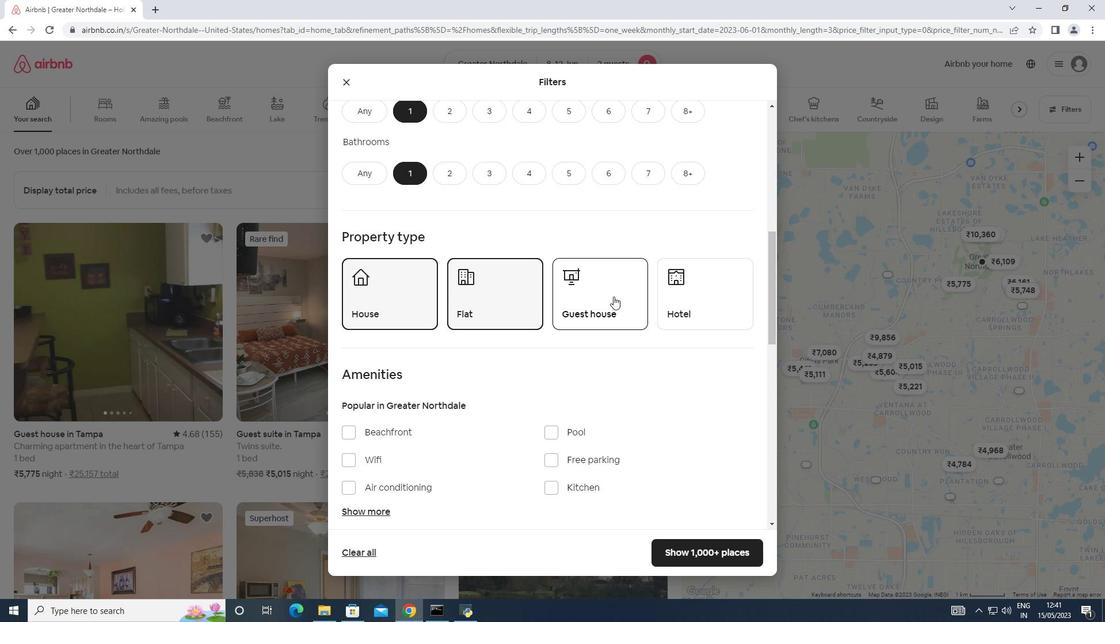 
Action: Mouse pressed left at (619, 294)
Screenshot: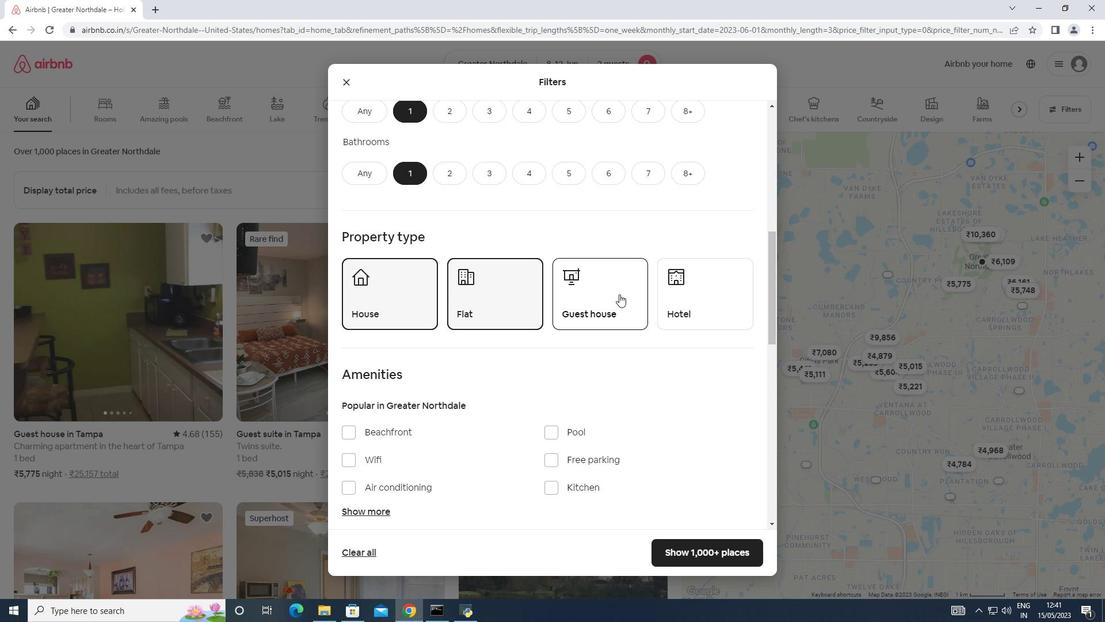 
Action: Mouse moved to (703, 287)
Screenshot: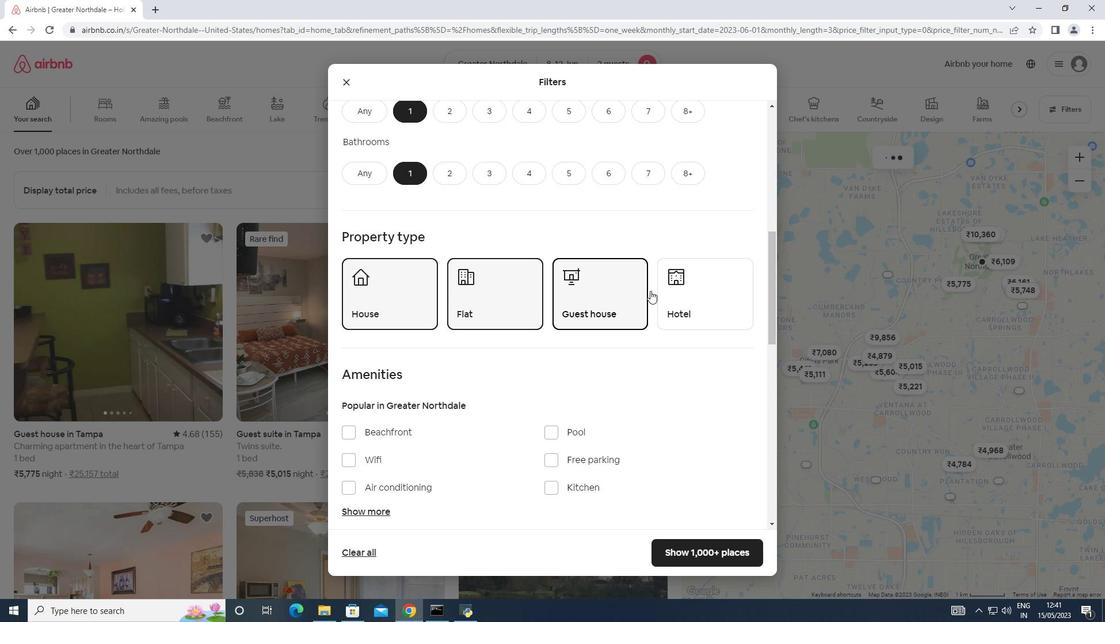 
Action: Mouse pressed left at (703, 287)
Screenshot: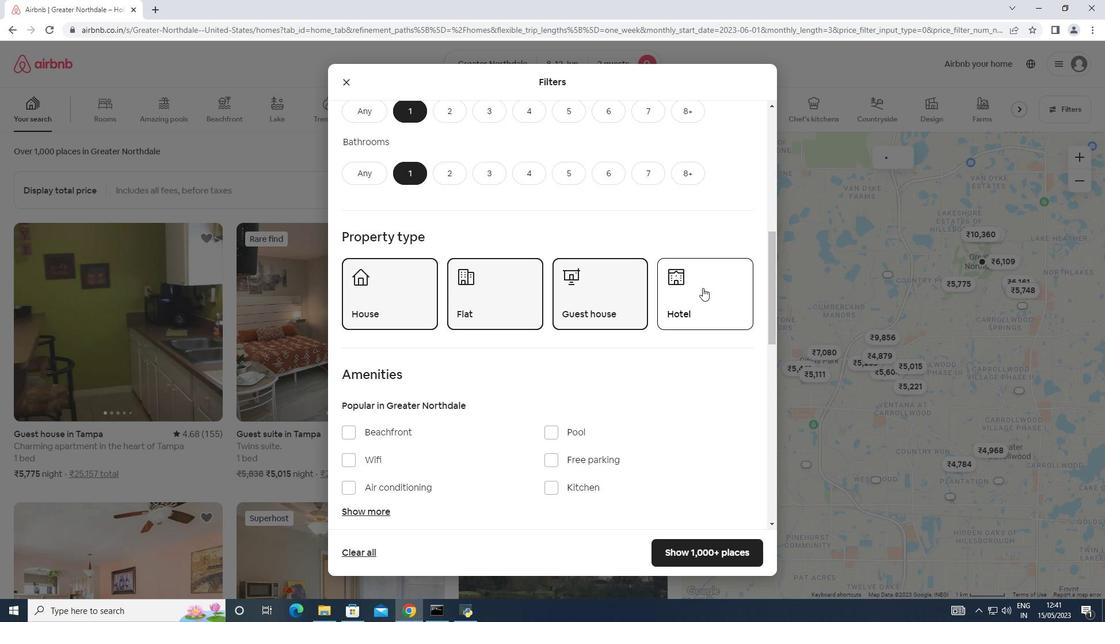 
Action: Mouse moved to (556, 307)
Screenshot: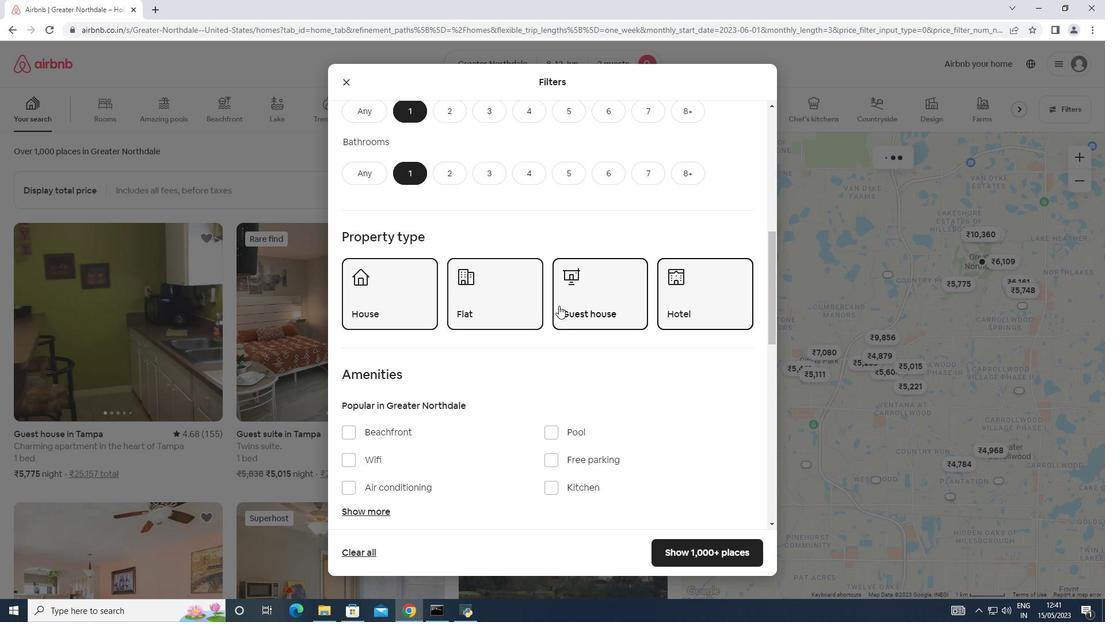 
Action: Mouse scrolled (556, 306) with delta (0, 0)
Screenshot: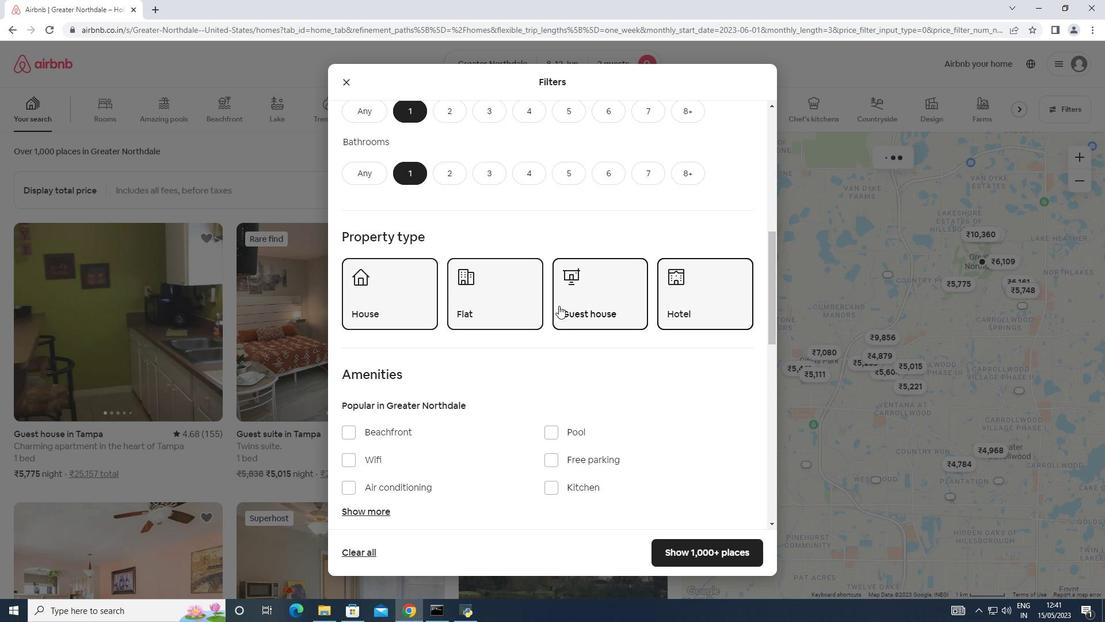 
Action: Mouse scrolled (556, 306) with delta (0, 0)
Screenshot: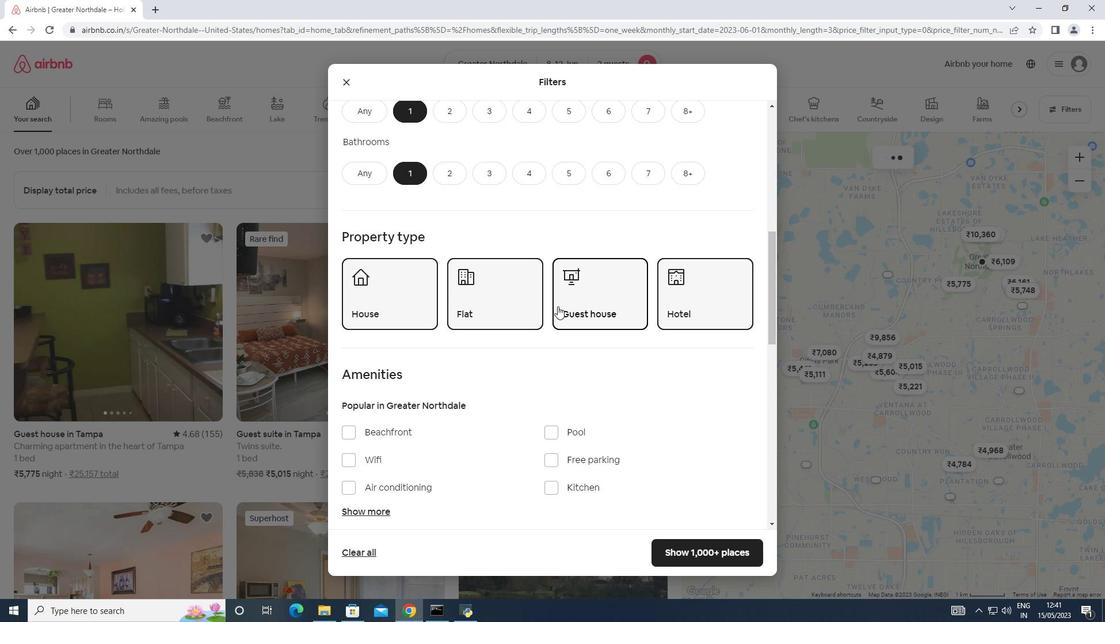 
Action: Mouse scrolled (556, 306) with delta (0, 0)
Screenshot: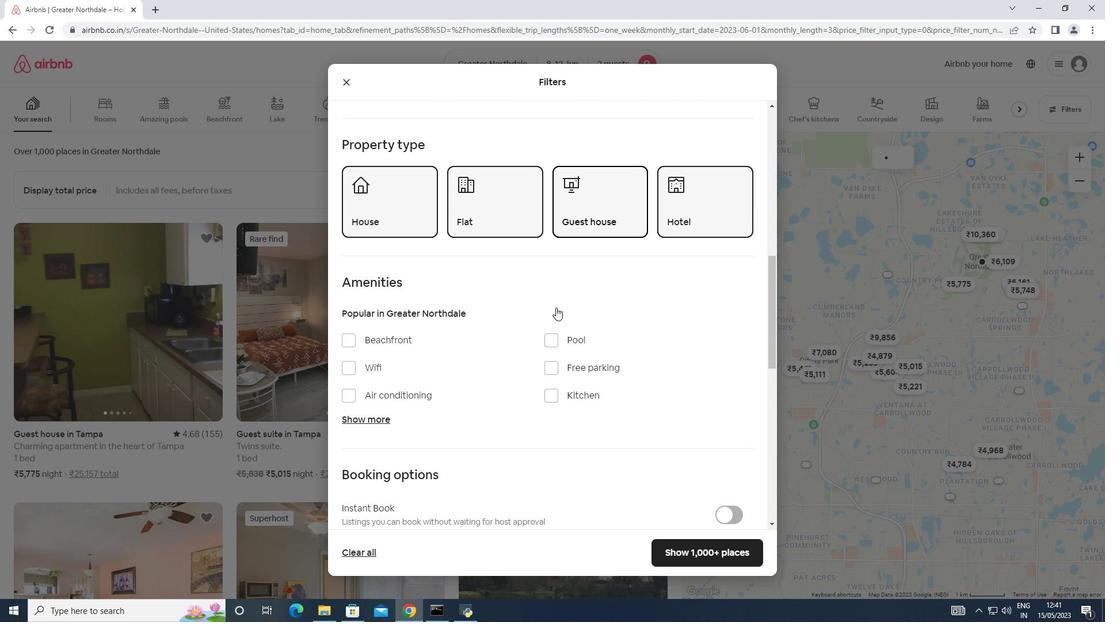 
Action: Mouse scrolled (556, 306) with delta (0, 0)
Screenshot: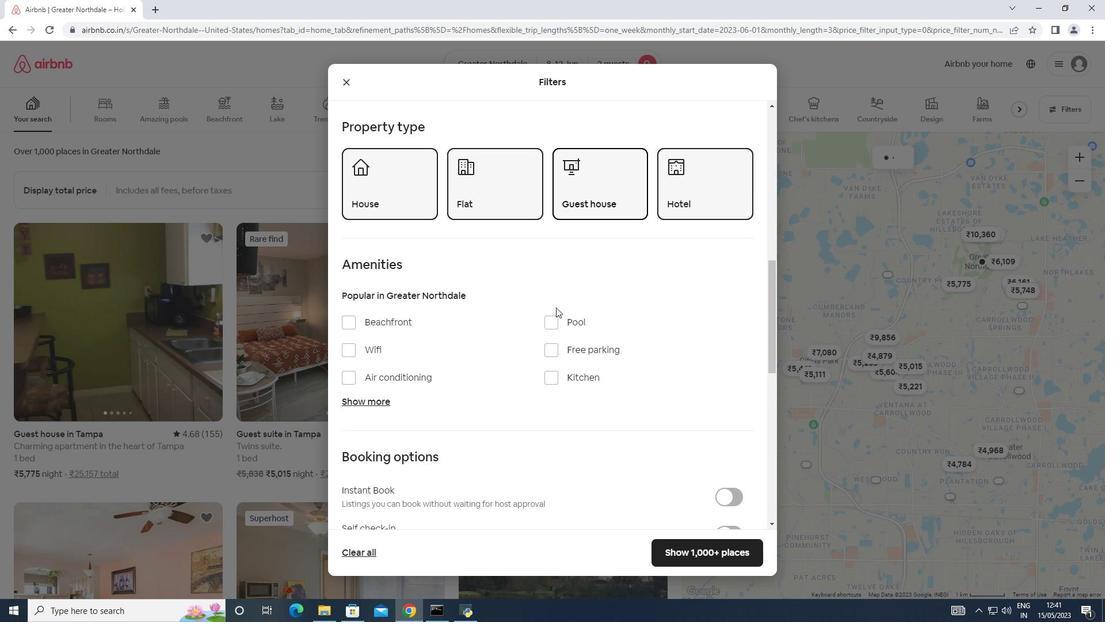 
Action: Mouse moved to (735, 412)
Screenshot: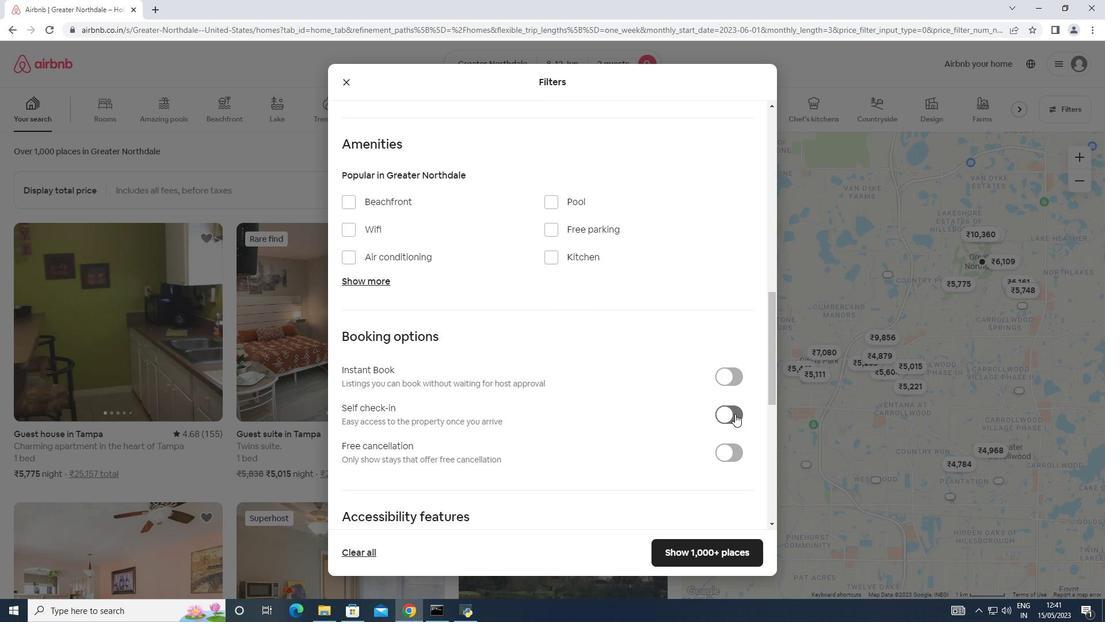 
Action: Mouse pressed left at (735, 412)
Screenshot: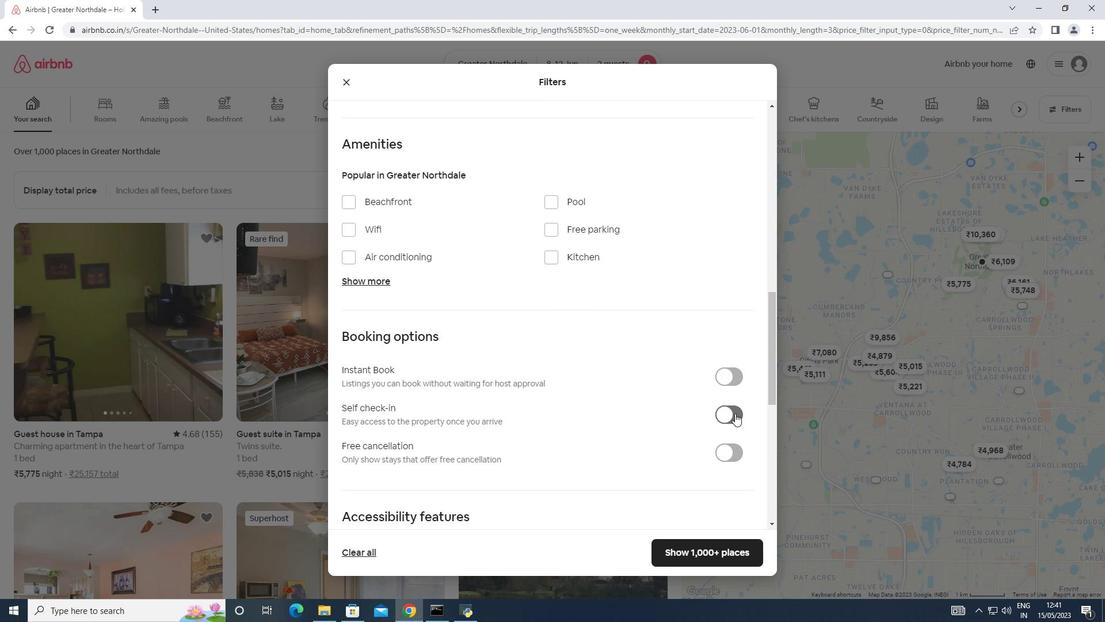 
Action: Mouse moved to (575, 378)
Screenshot: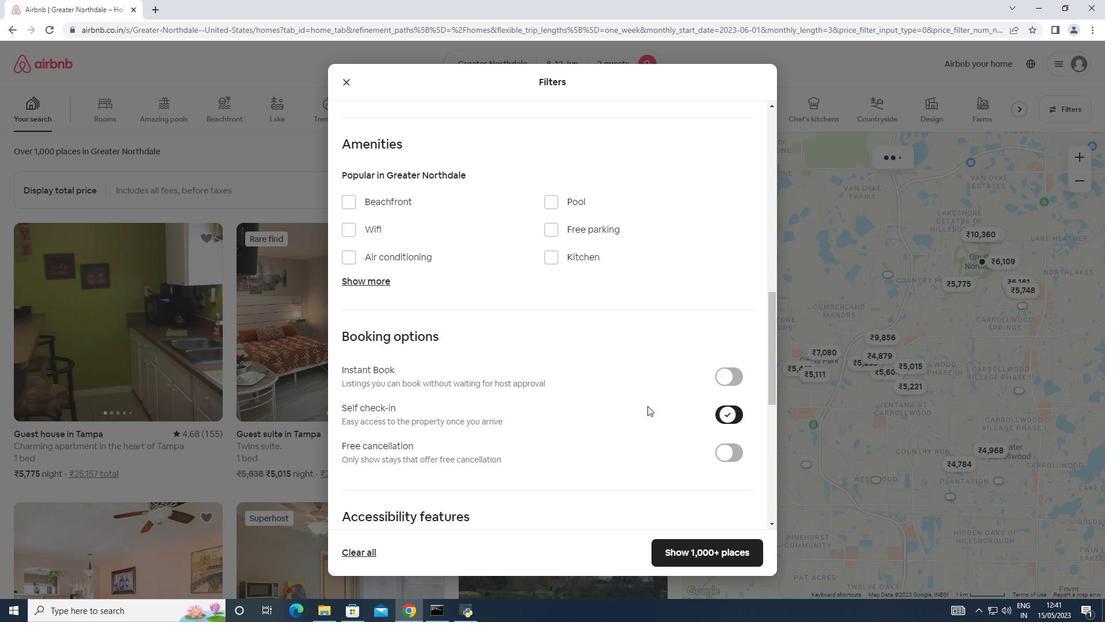 
Action: Mouse scrolled (575, 378) with delta (0, 0)
Screenshot: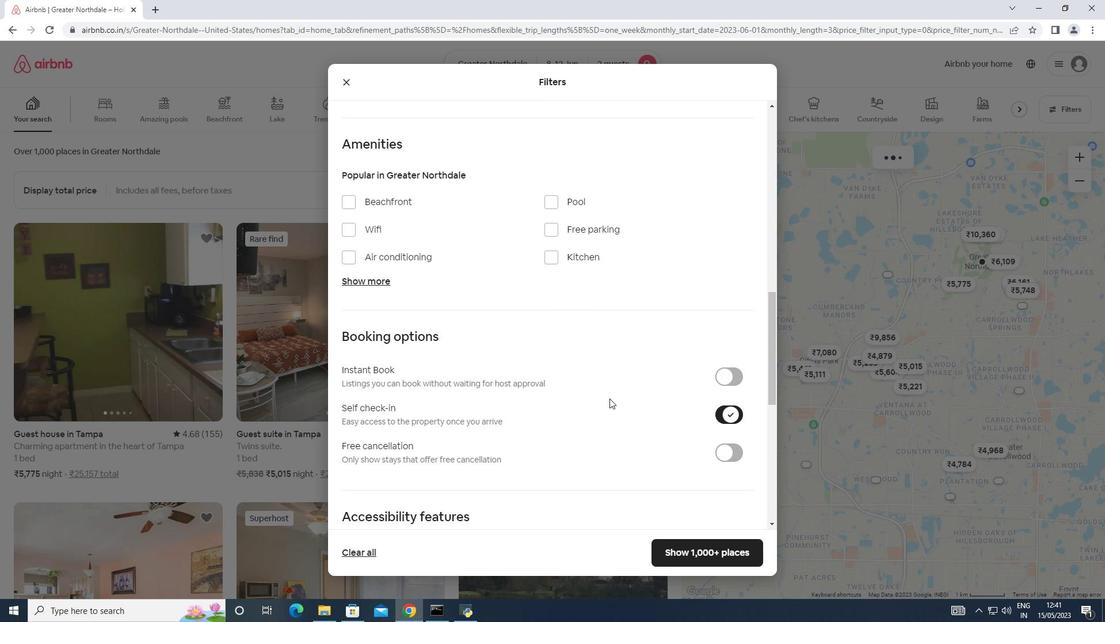 
Action: Mouse scrolled (575, 378) with delta (0, 0)
Screenshot: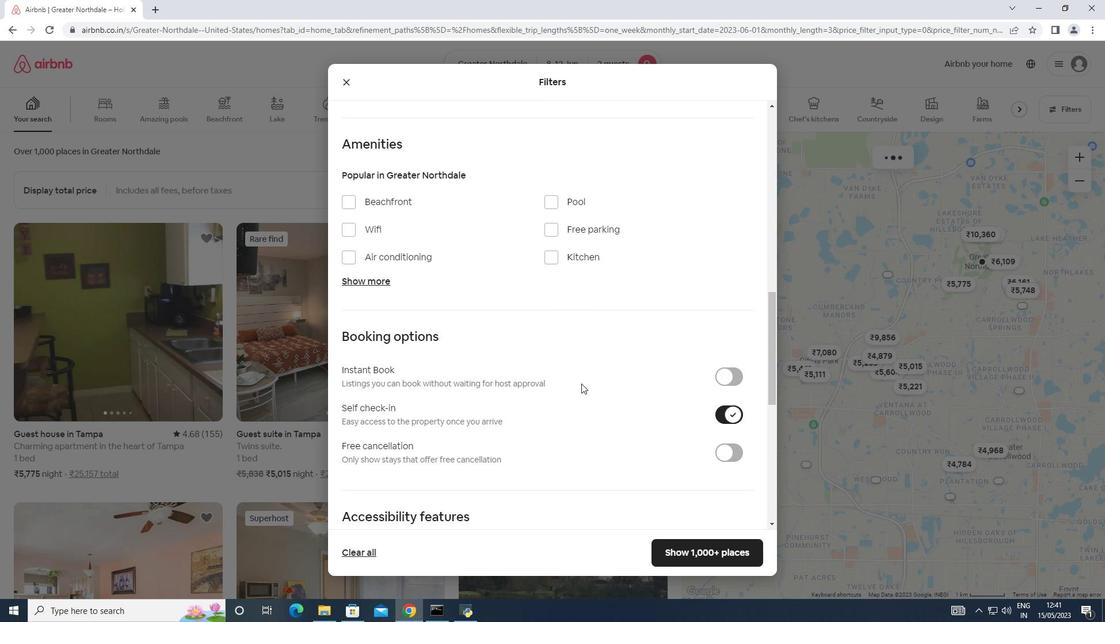 
Action: Mouse scrolled (575, 378) with delta (0, 0)
Screenshot: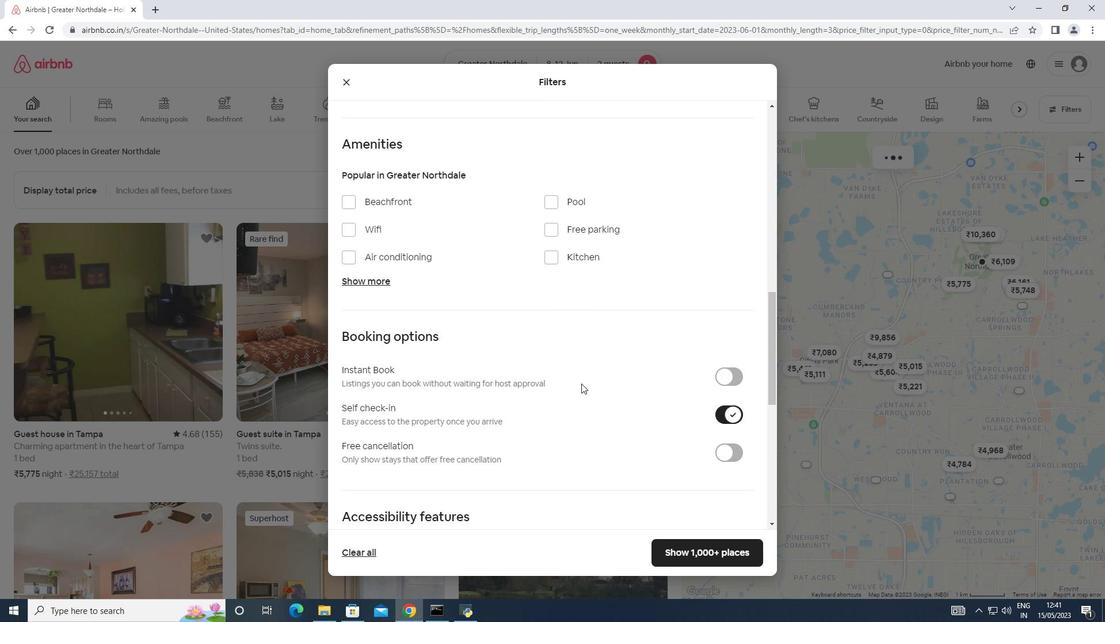 
Action: Mouse moved to (574, 378)
Screenshot: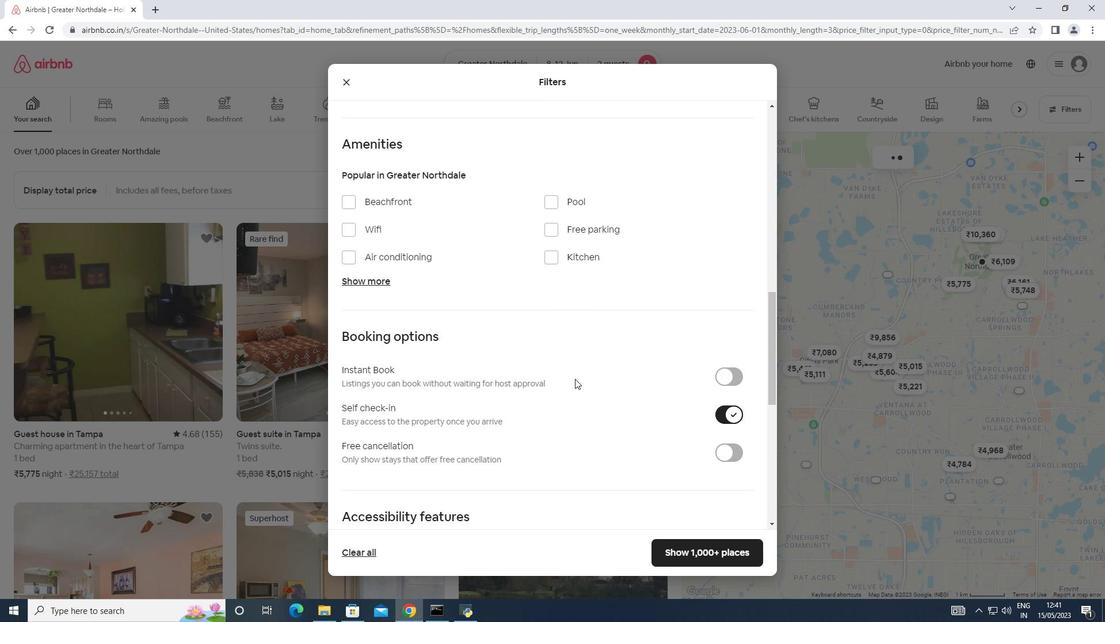 
Action: Mouse scrolled (574, 377) with delta (0, 0)
Screenshot: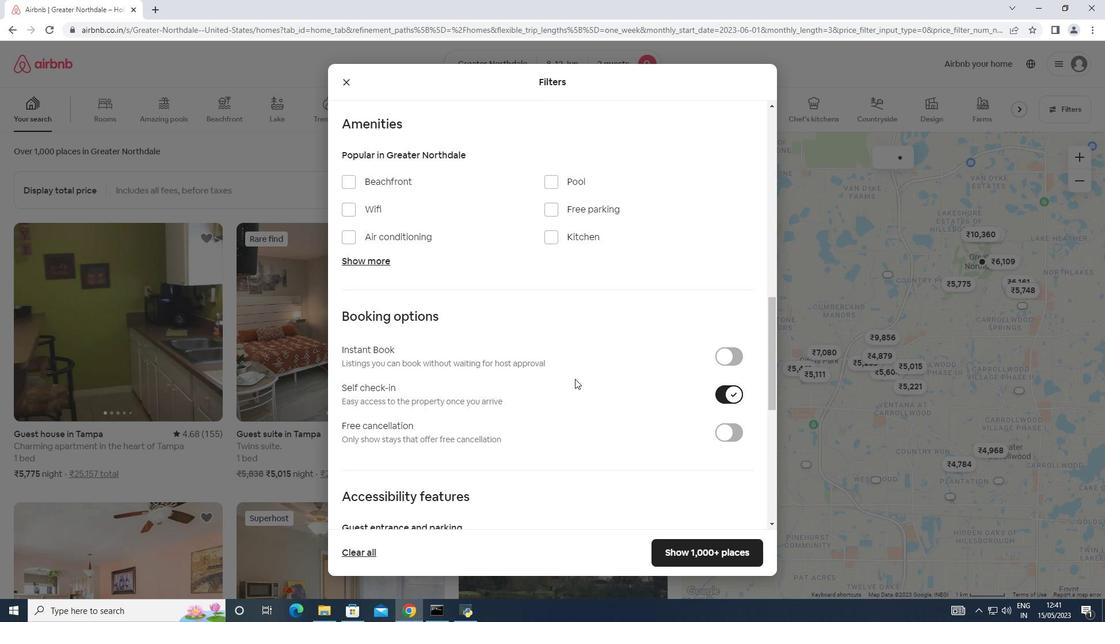
Action: Mouse scrolled (574, 377) with delta (0, 0)
Screenshot: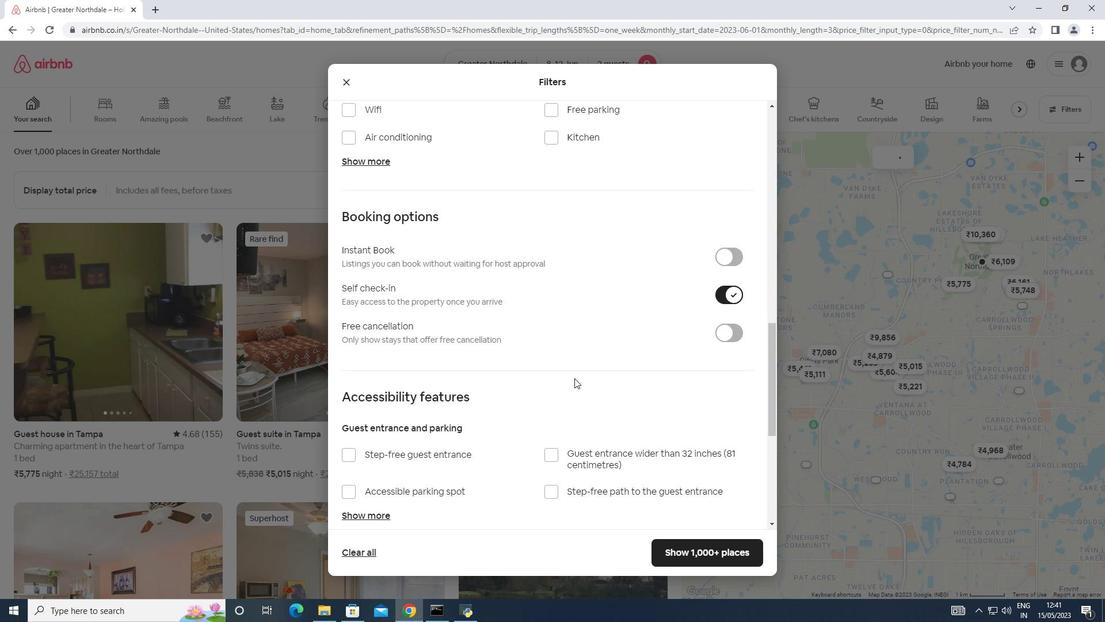 
Action: Mouse scrolled (574, 377) with delta (0, 0)
Screenshot: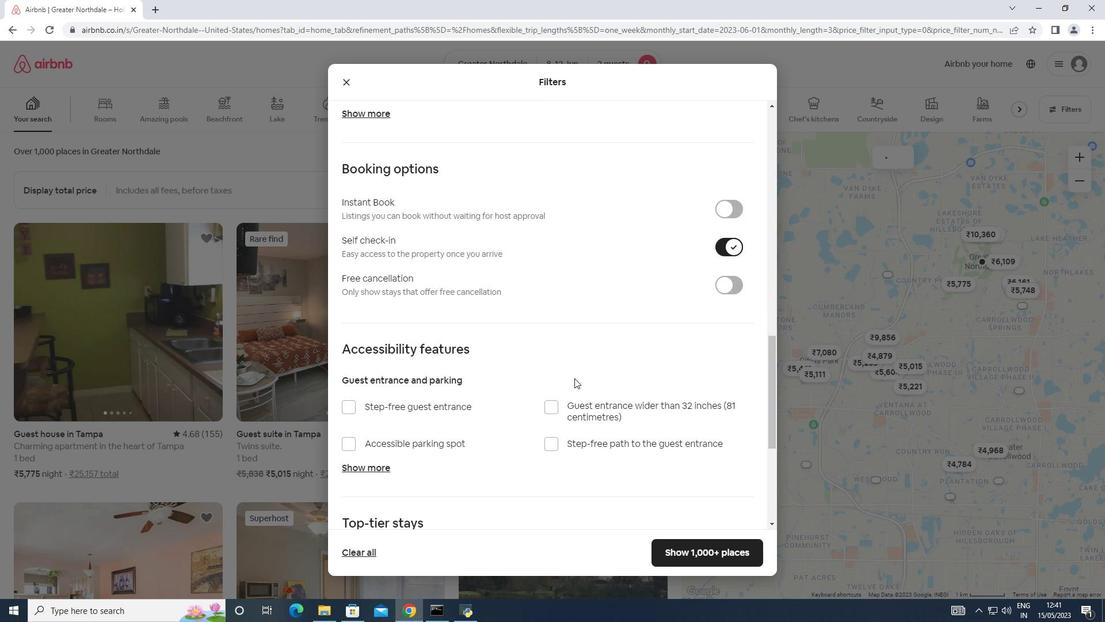 
Action: Mouse moved to (512, 464)
Screenshot: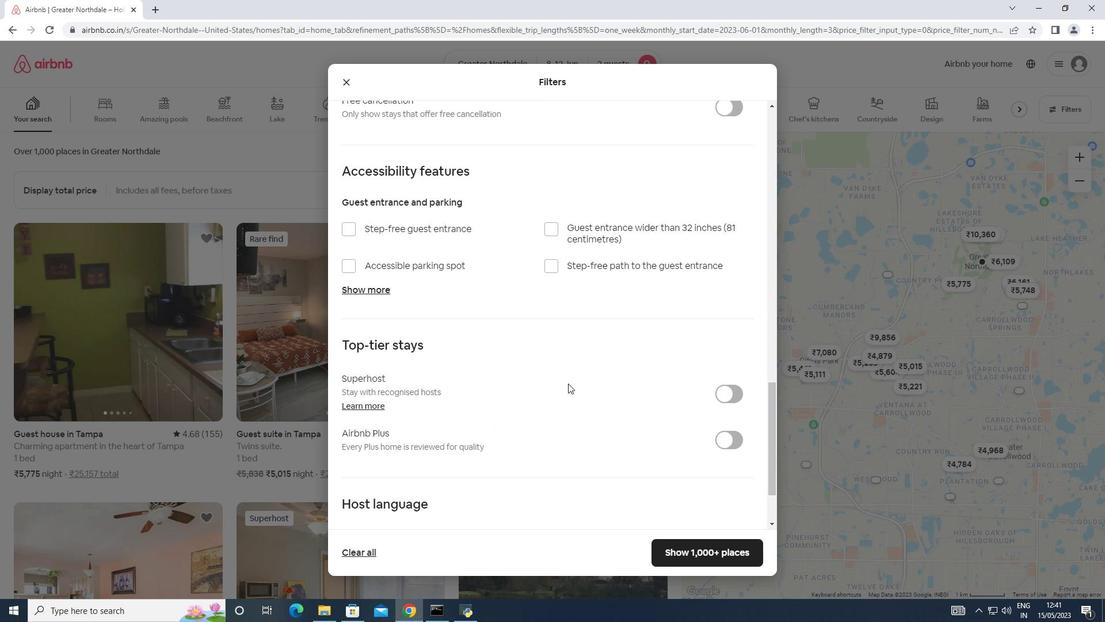 
Action: Mouse scrolled (512, 464) with delta (0, 0)
Screenshot: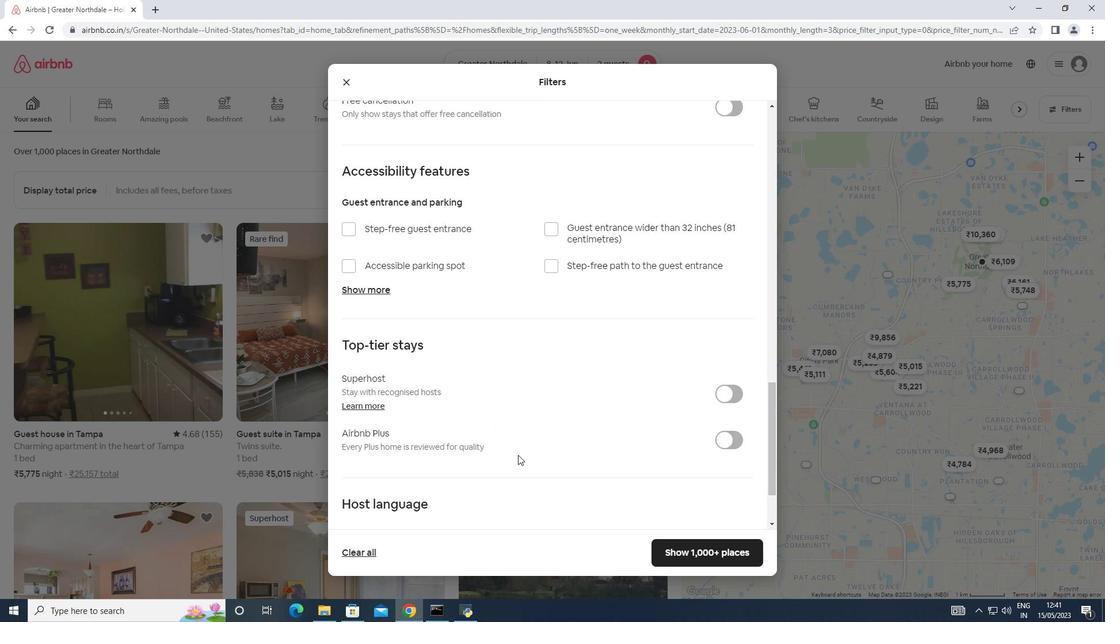 
Action: Mouse scrolled (512, 464) with delta (0, 0)
Screenshot: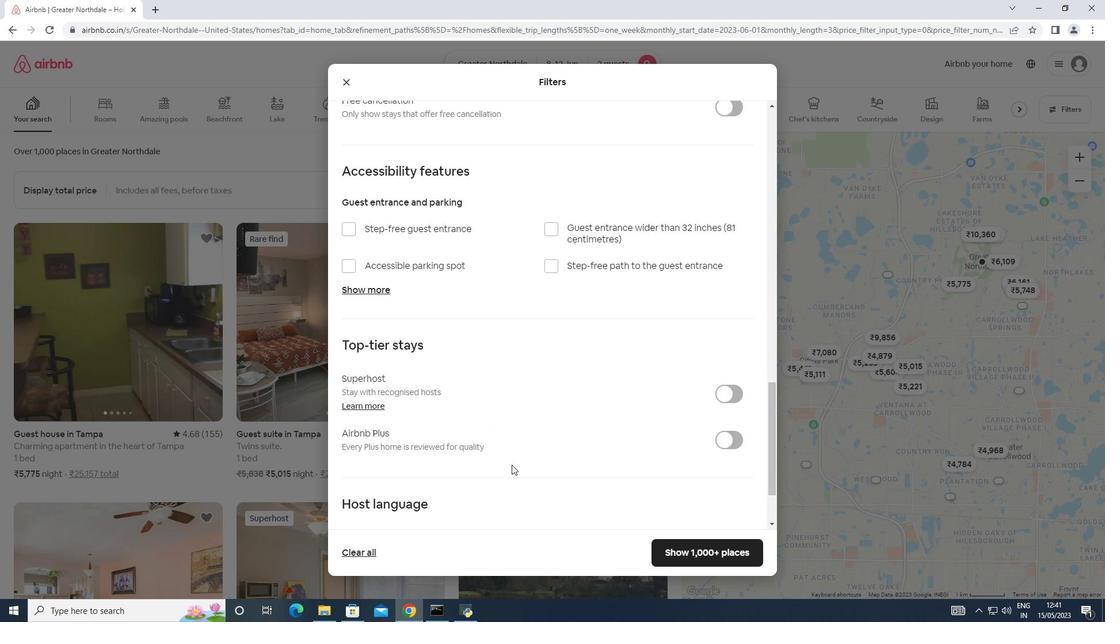 
Action: Mouse moved to (377, 445)
Screenshot: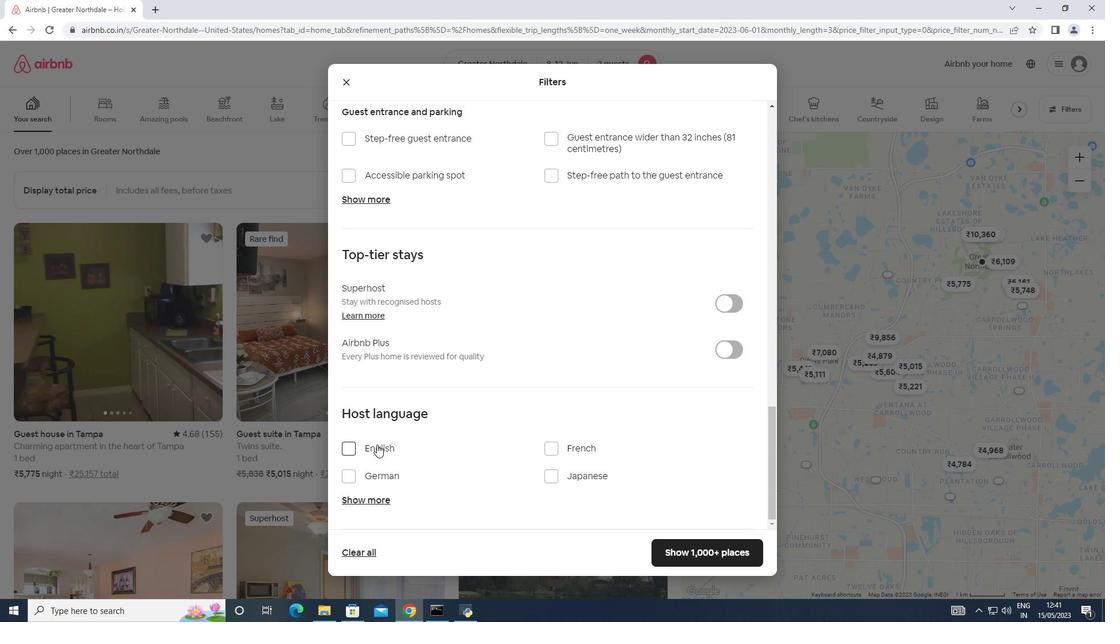 
Action: Mouse pressed left at (377, 445)
Screenshot: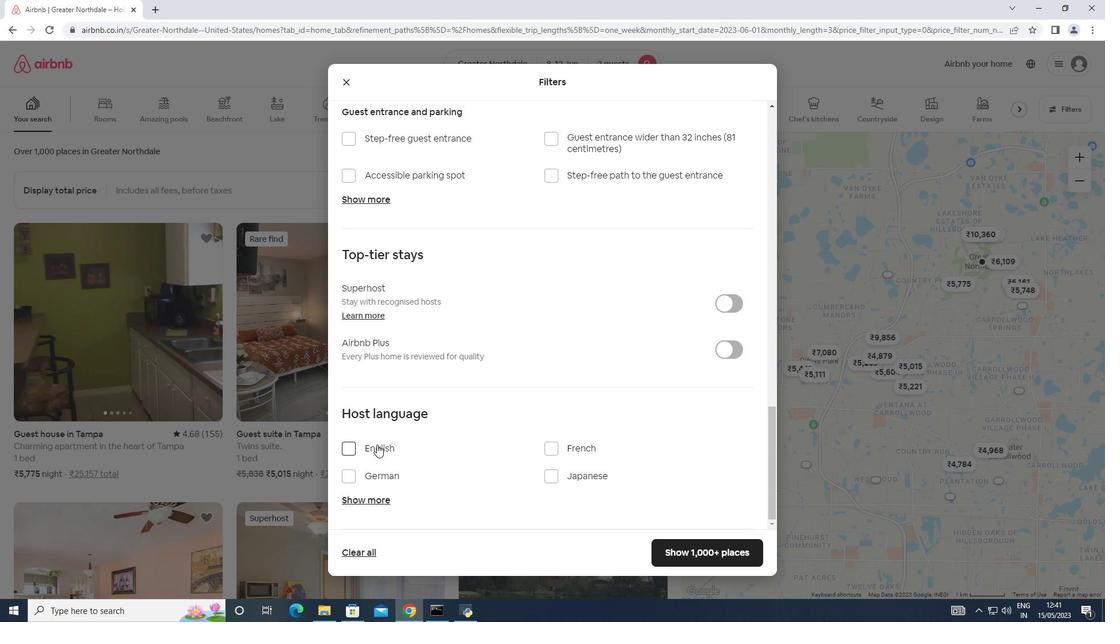 
Action: Mouse moved to (699, 542)
Screenshot: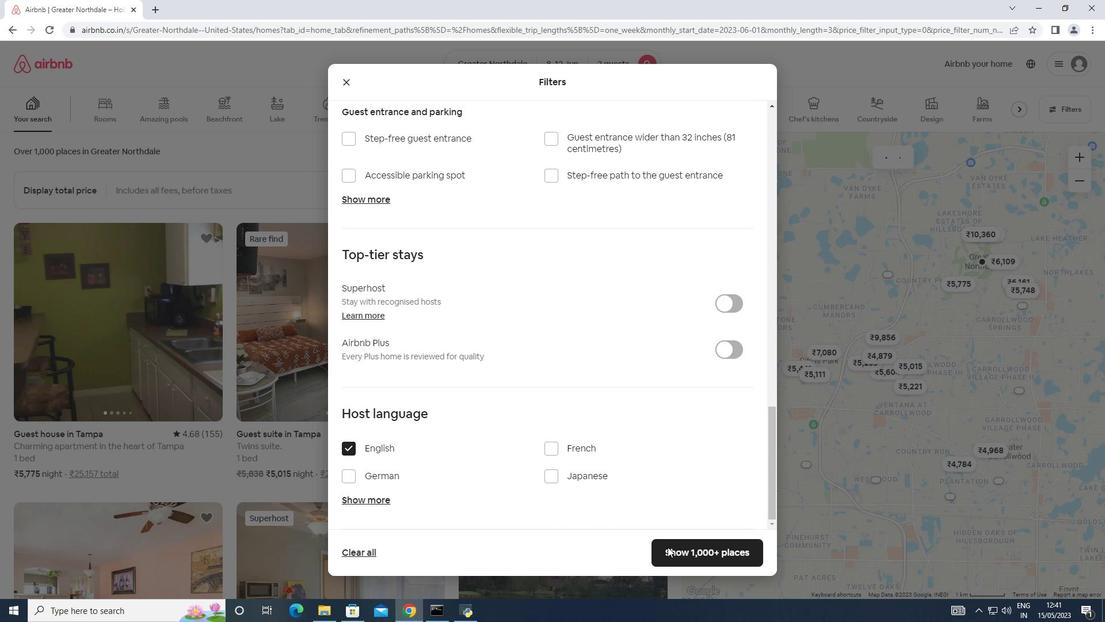 
Action: Mouse pressed left at (699, 542)
Screenshot: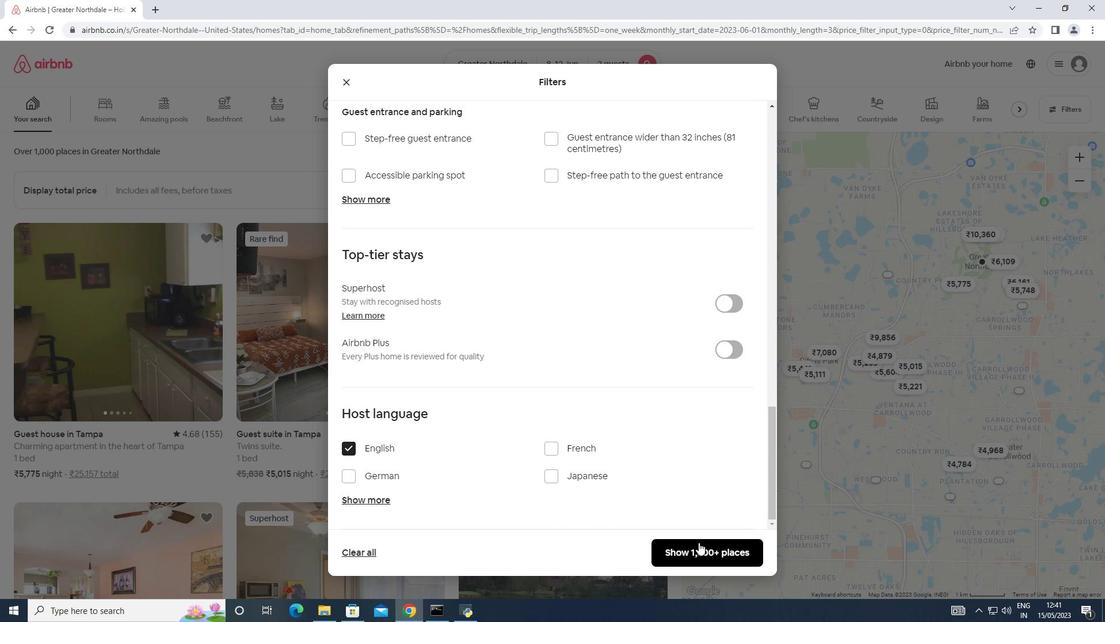 
Action: Mouse moved to (685, 548)
Screenshot: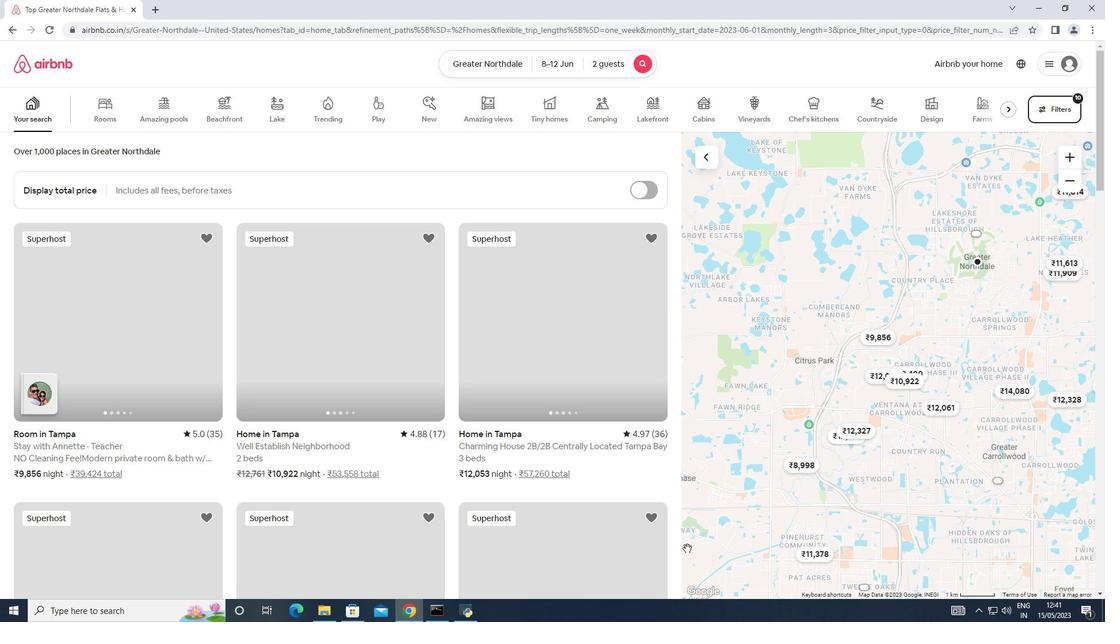 
